 Task: Add a signature Kimberly Smith containing Have a great National Voter Registration Day, Kimberly Smith to email address softage.3@softage.net and add a folder Supply chain
Action: Mouse moved to (107, 132)
Screenshot: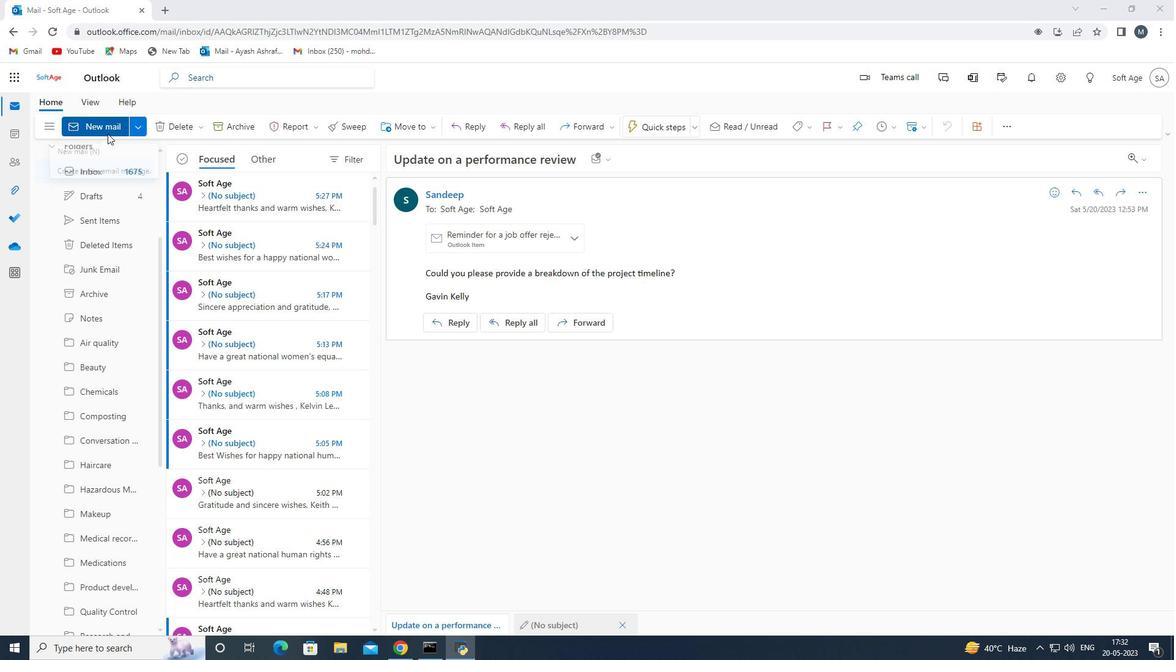 
Action: Mouse pressed left at (107, 132)
Screenshot: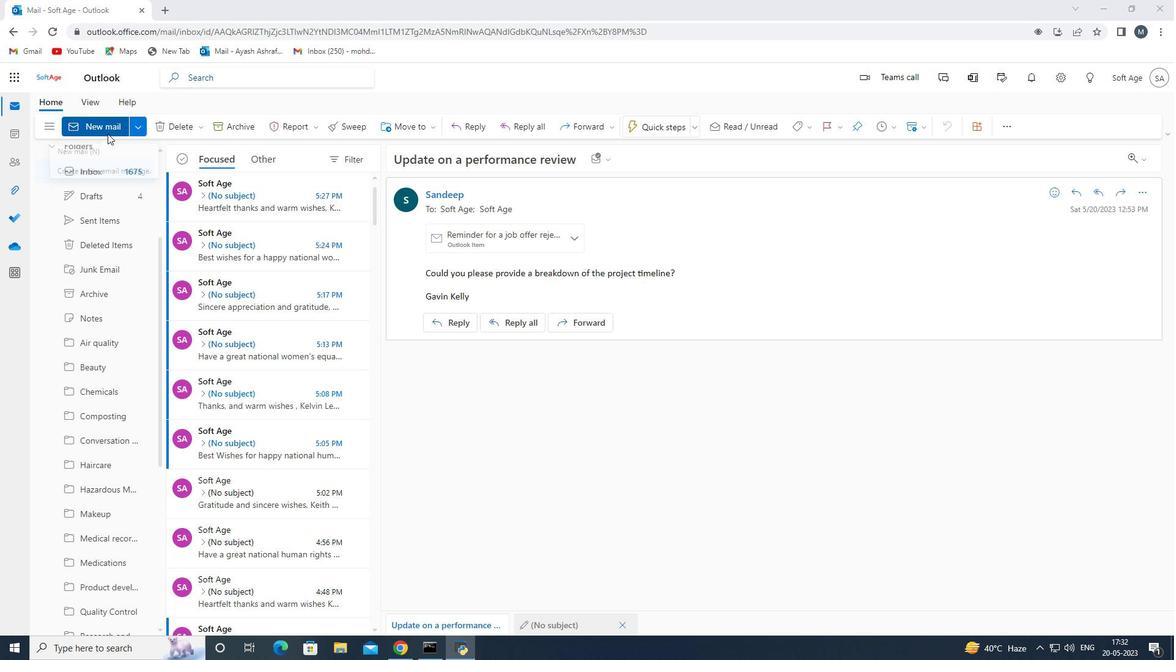
Action: Mouse moved to (107, 127)
Screenshot: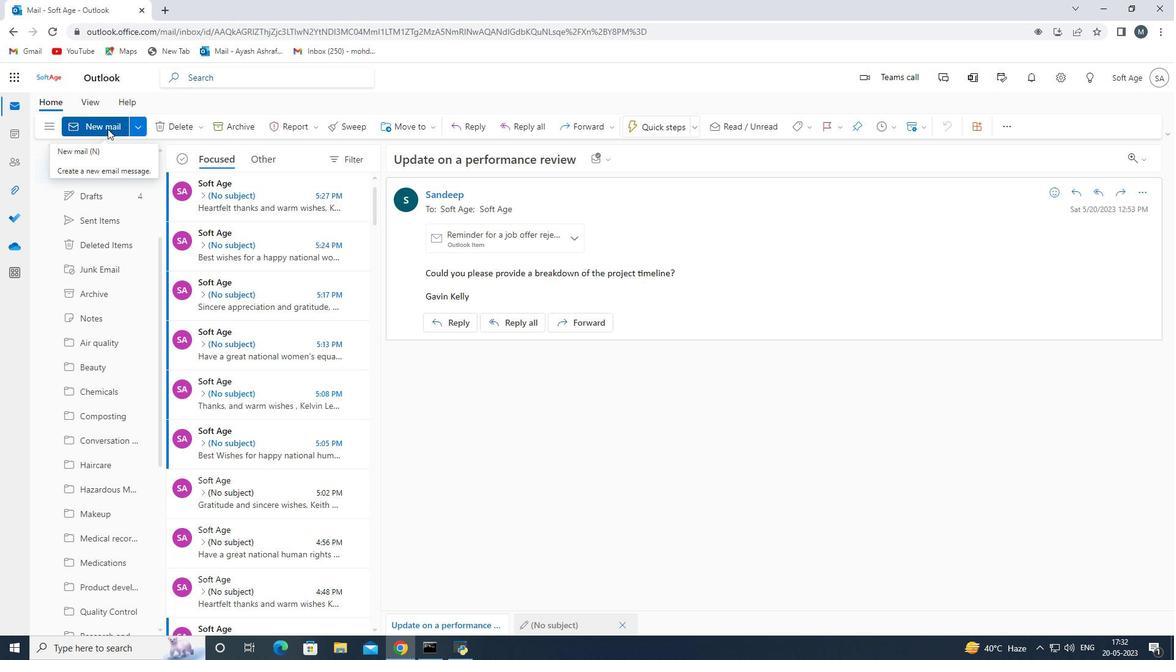 
Action: Mouse pressed left at (107, 127)
Screenshot: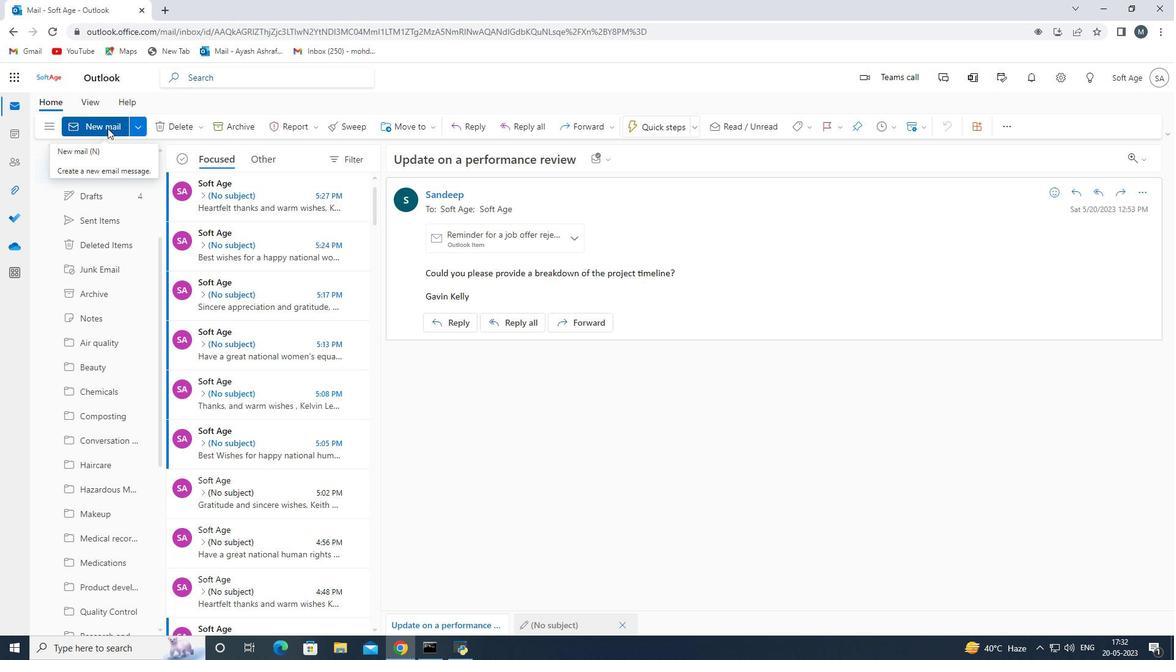 
Action: Mouse moved to (790, 133)
Screenshot: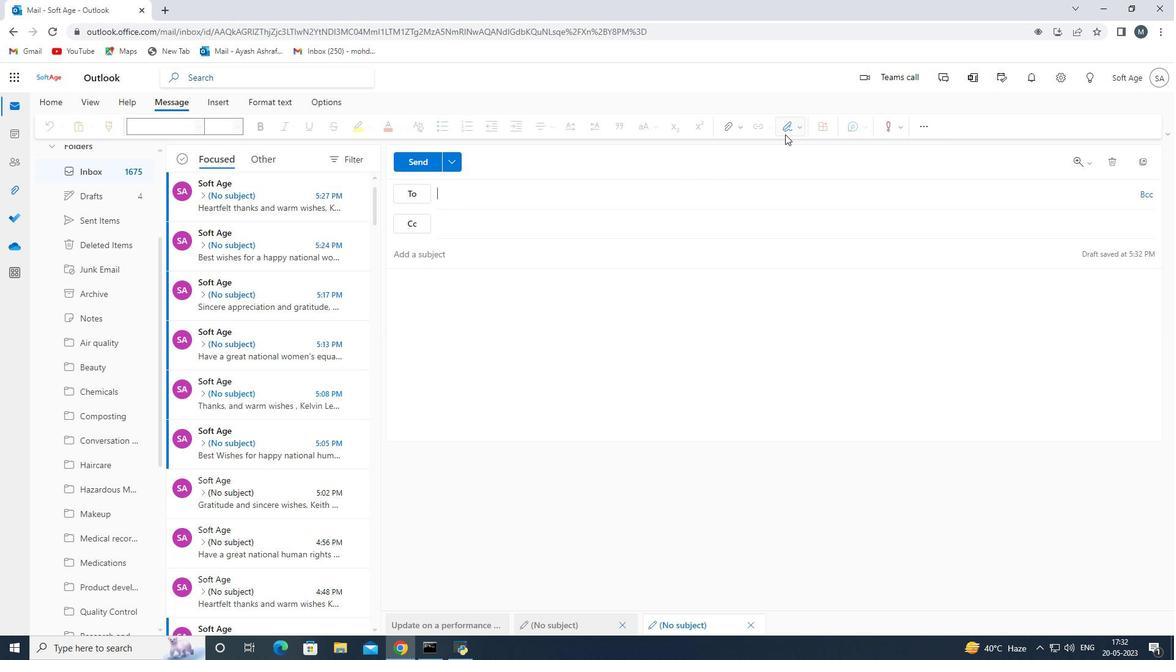 
Action: Mouse pressed left at (790, 133)
Screenshot: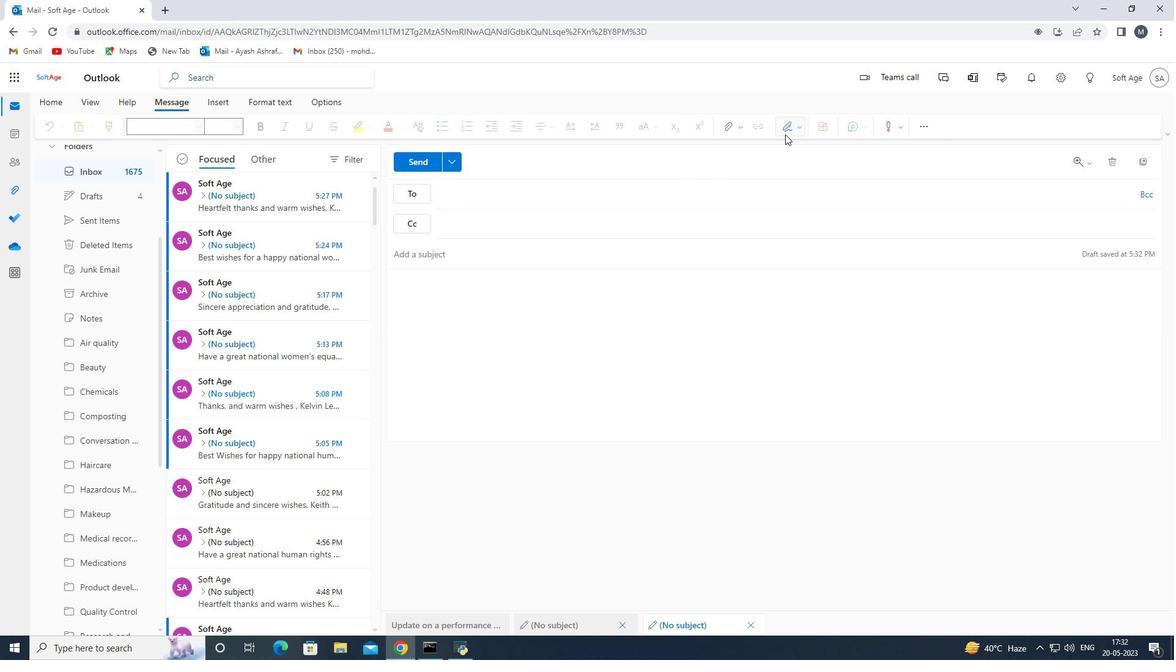 
Action: Mouse moved to (793, 169)
Screenshot: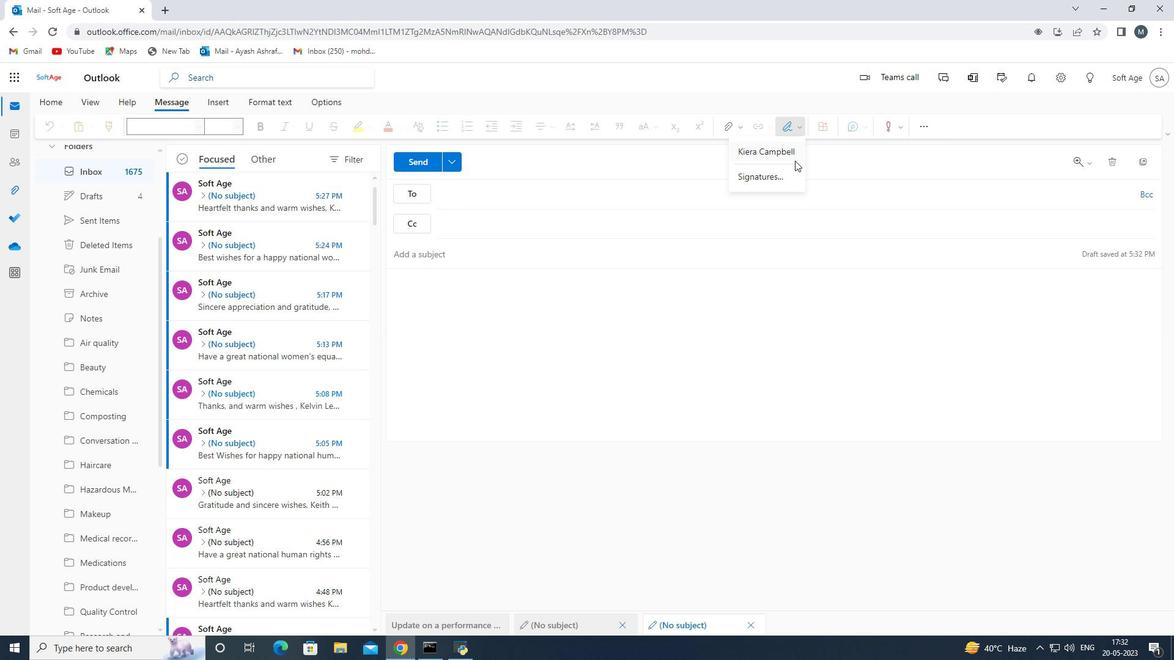 
Action: Mouse pressed left at (793, 169)
Screenshot: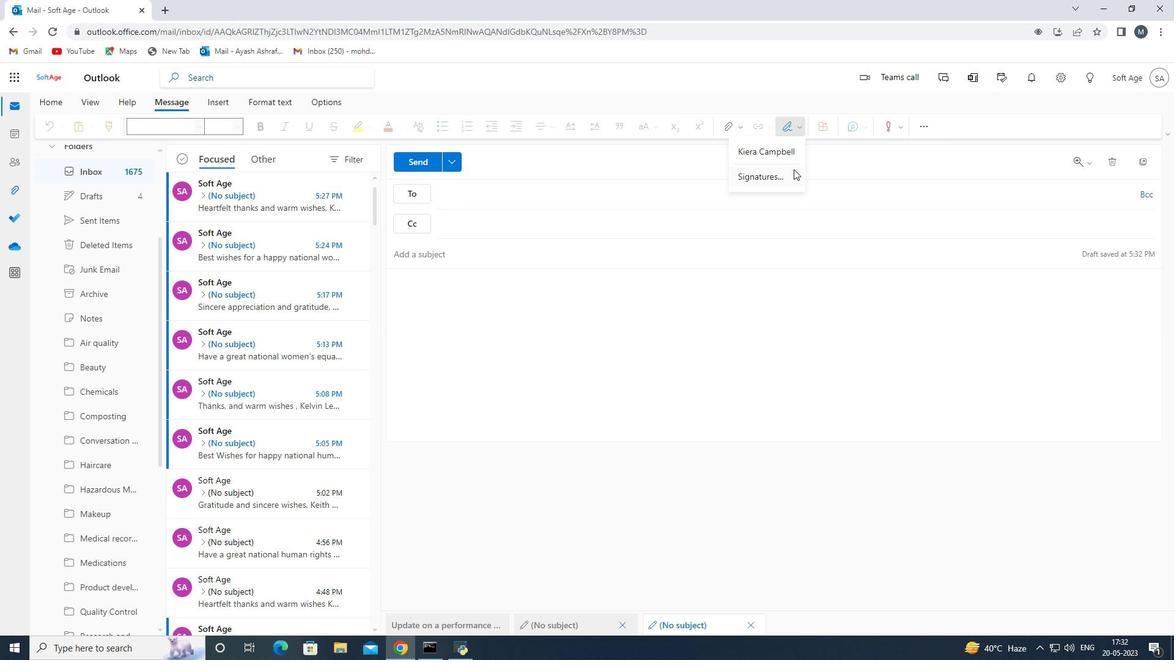 
Action: Mouse moved to (842, 225)
Screenshot: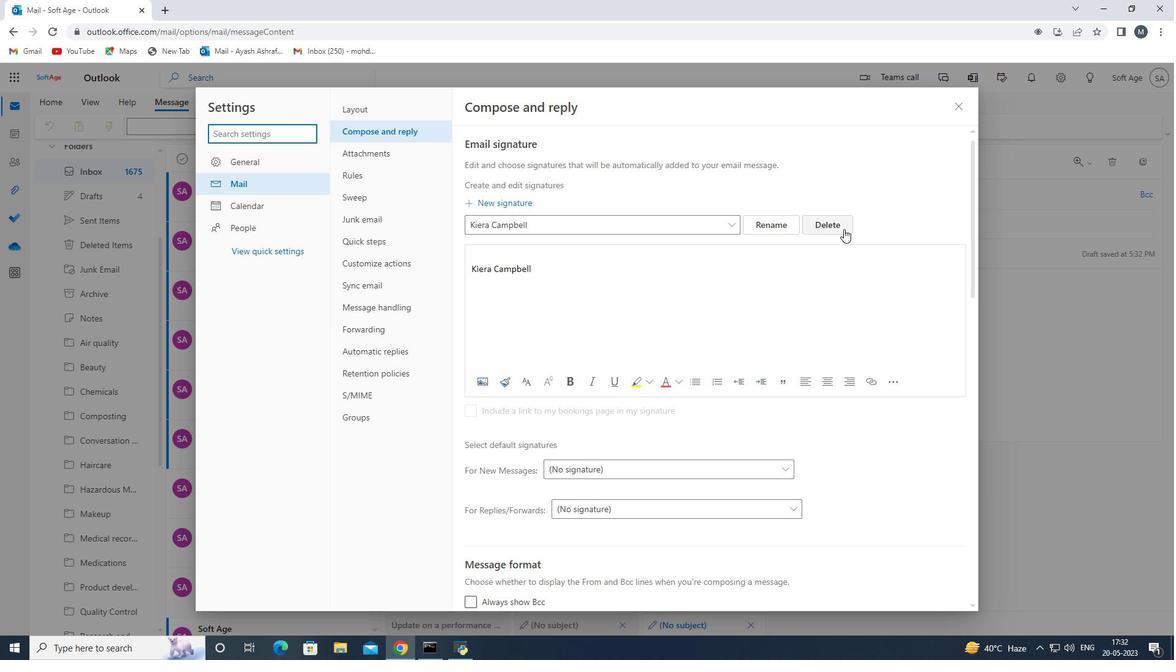 
Action: Mouse pressed left at (842, 225)
Screenshot: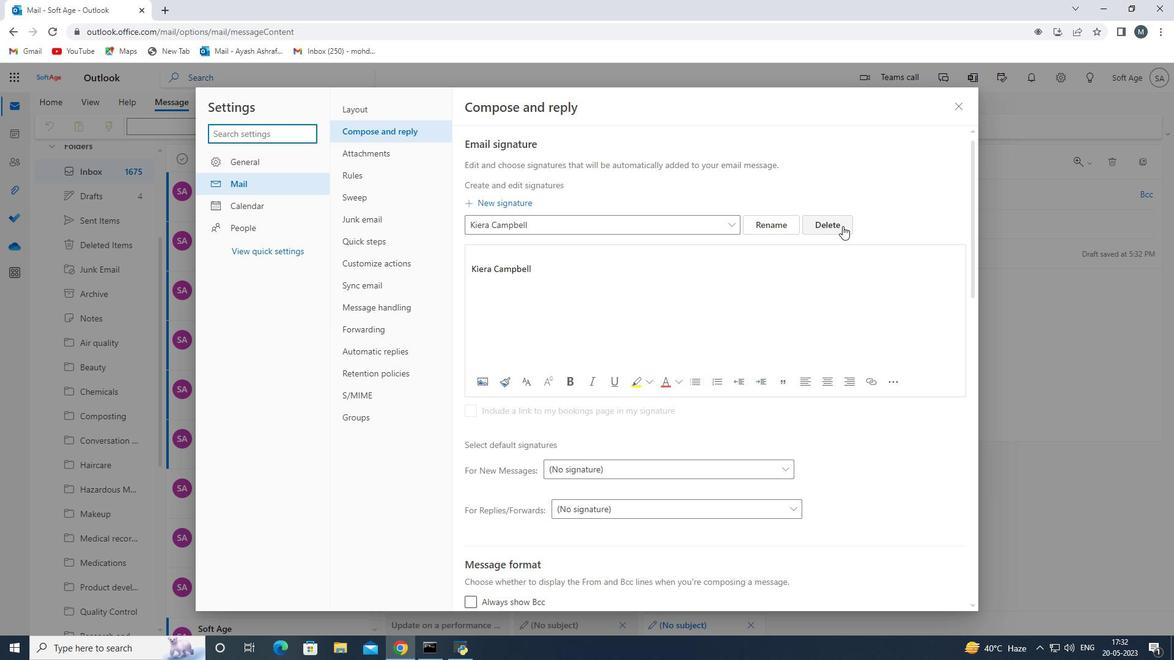 
Action: Mouse moved to (689, 225)
Screenshot: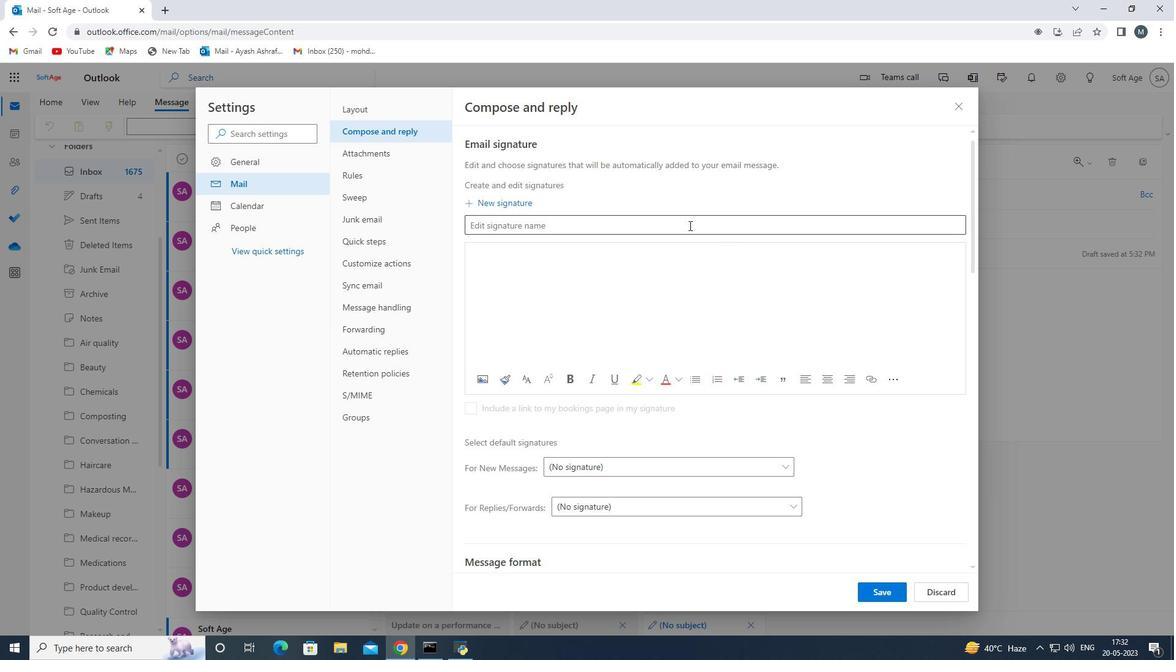 
Action: Mouse pressed left at (689, 225)
Screenshot: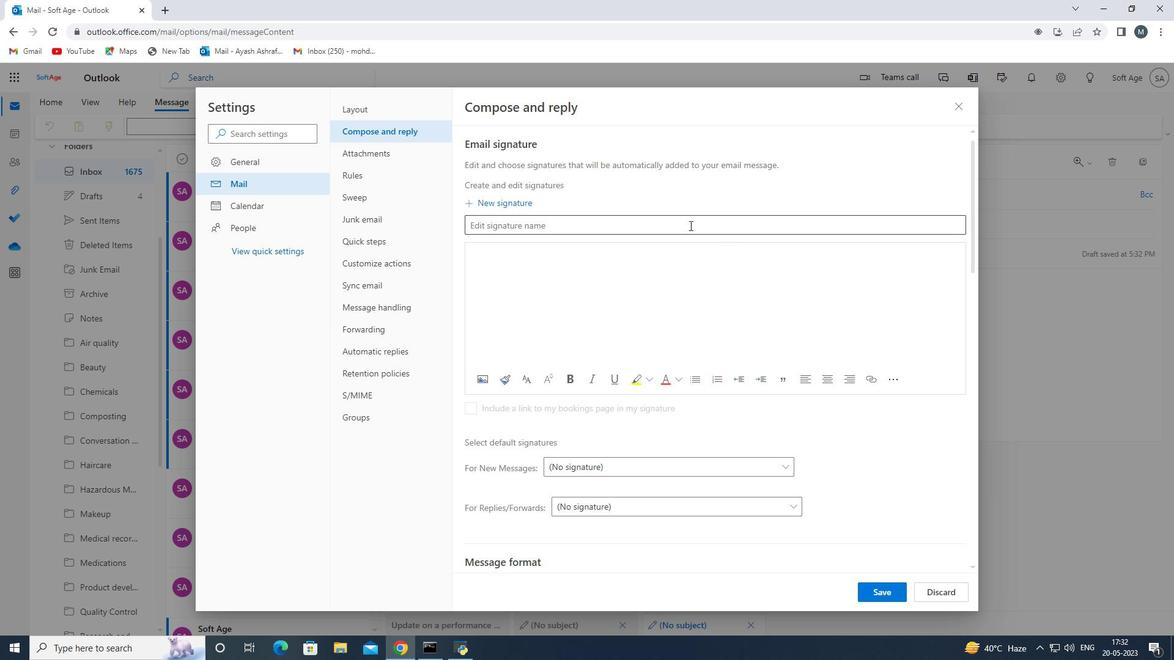 
Action: Mouse moved to (688, 223)
Screenshot: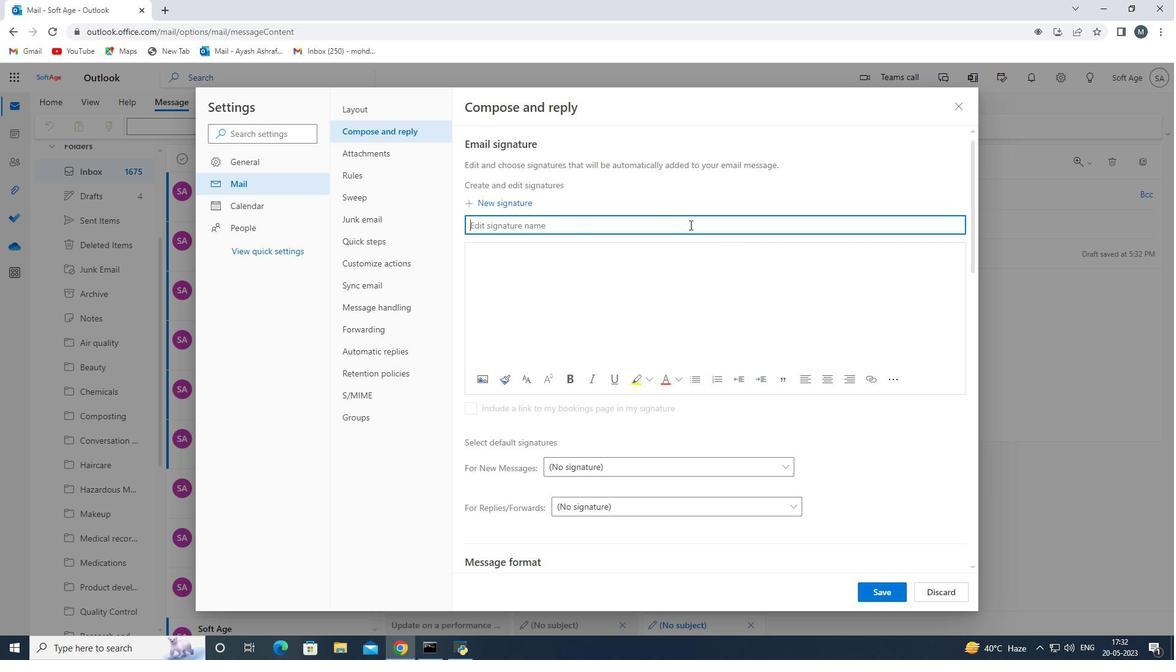 
Action: Key pressed <Key.shift>Kimberly<Key.space><Key.shift>Smith<Key.space>
Screenshot: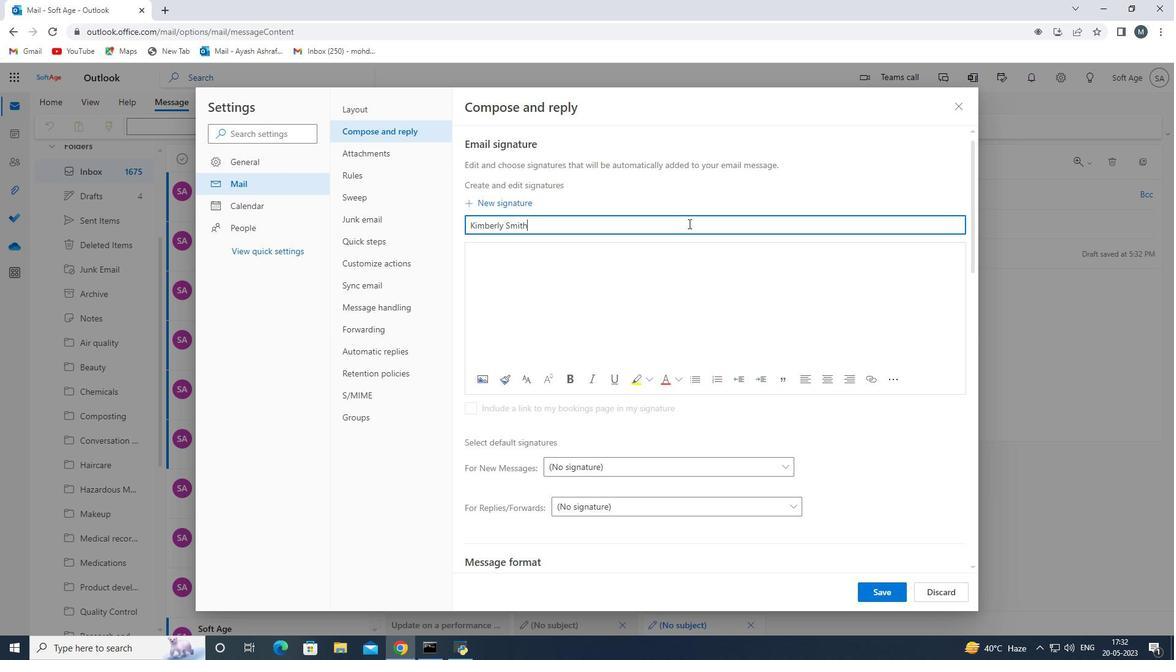 
Action: Mouse moved to (577, 287)
Screenshot: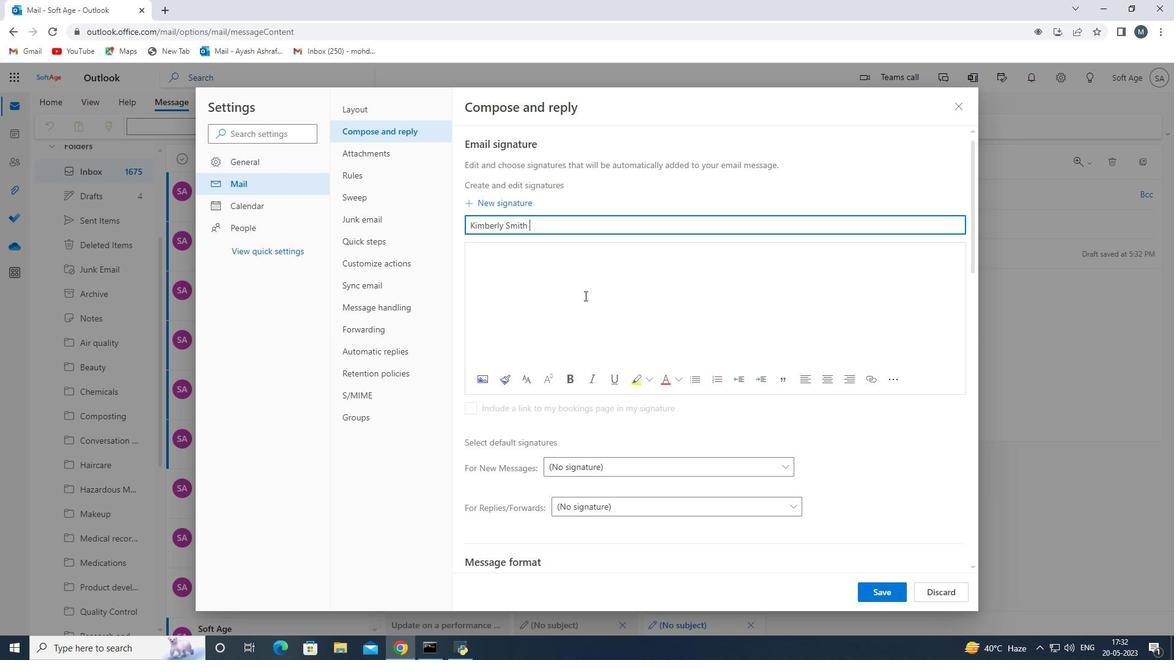 
Action: Mouse pressed left at (577, 287)
Screenshot: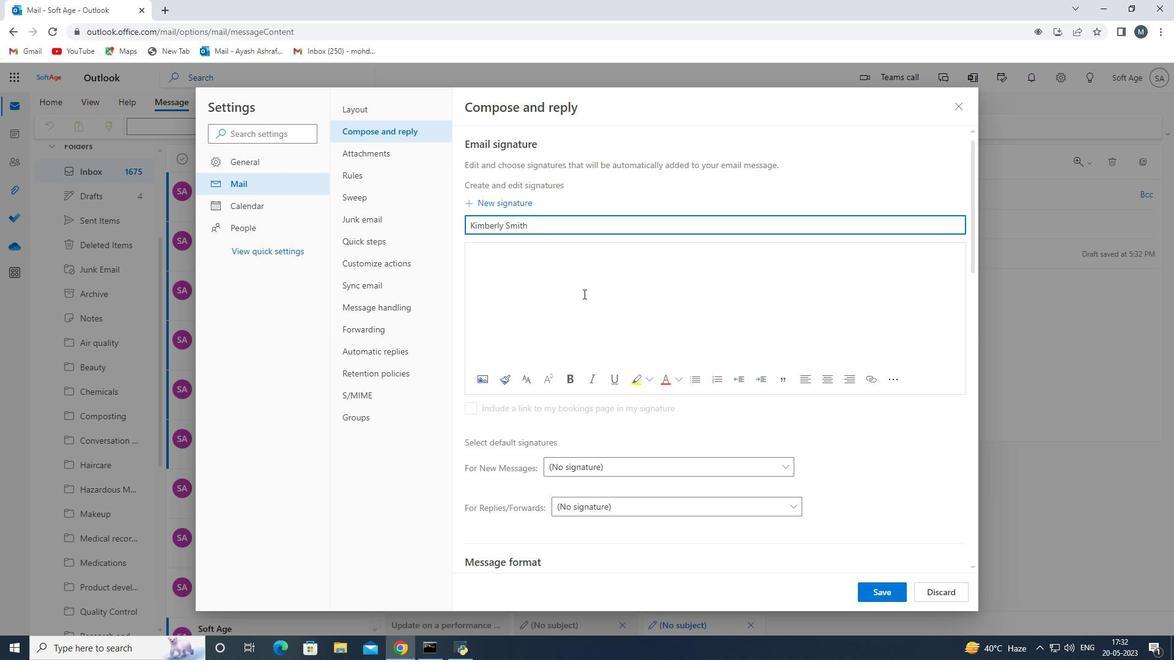 
Action: Mouse moved to (576, 286)
Screenshot: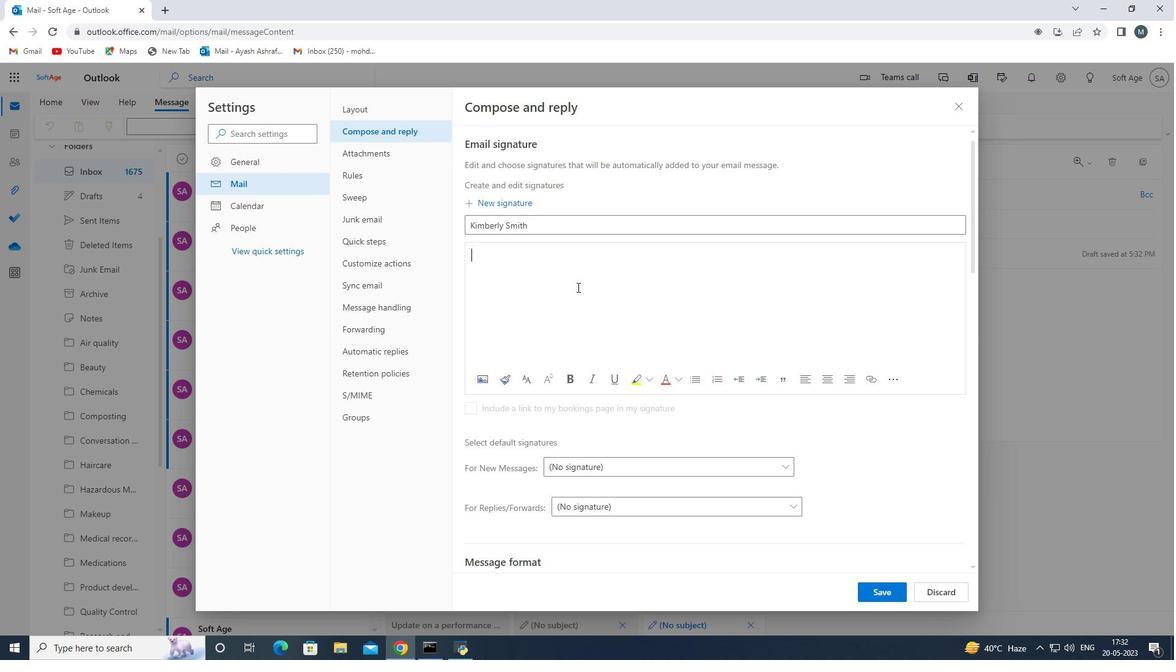 
Action: Key pressed <Key.enter><Key.shift>Kimberly<Key.space><Key.shift>Smith<Key.space>
Screenshot: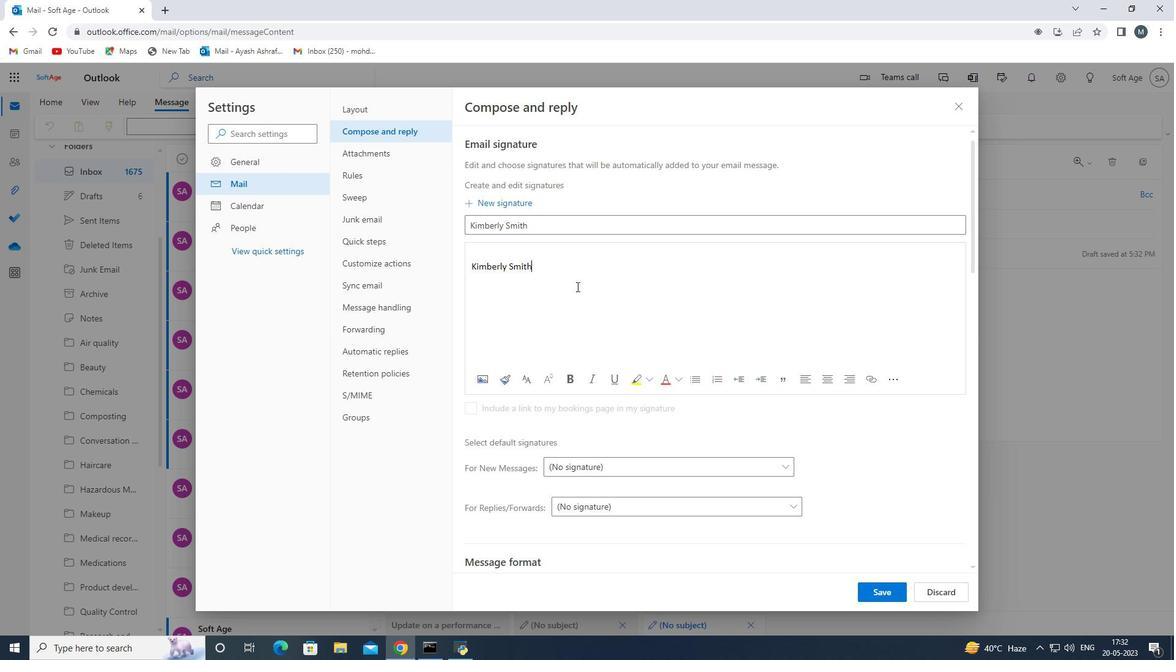 
Action: Mouse moved to (864, 585)
Screenshot: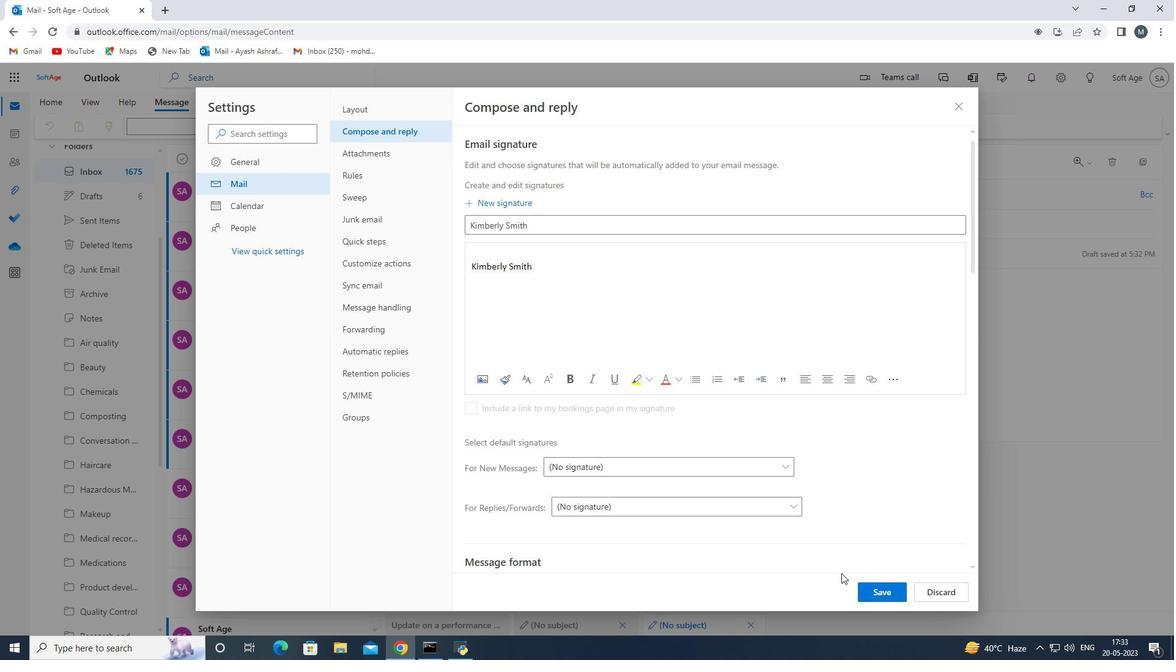 
Action: Mouse pressed left at (864, 585)
Screenshot: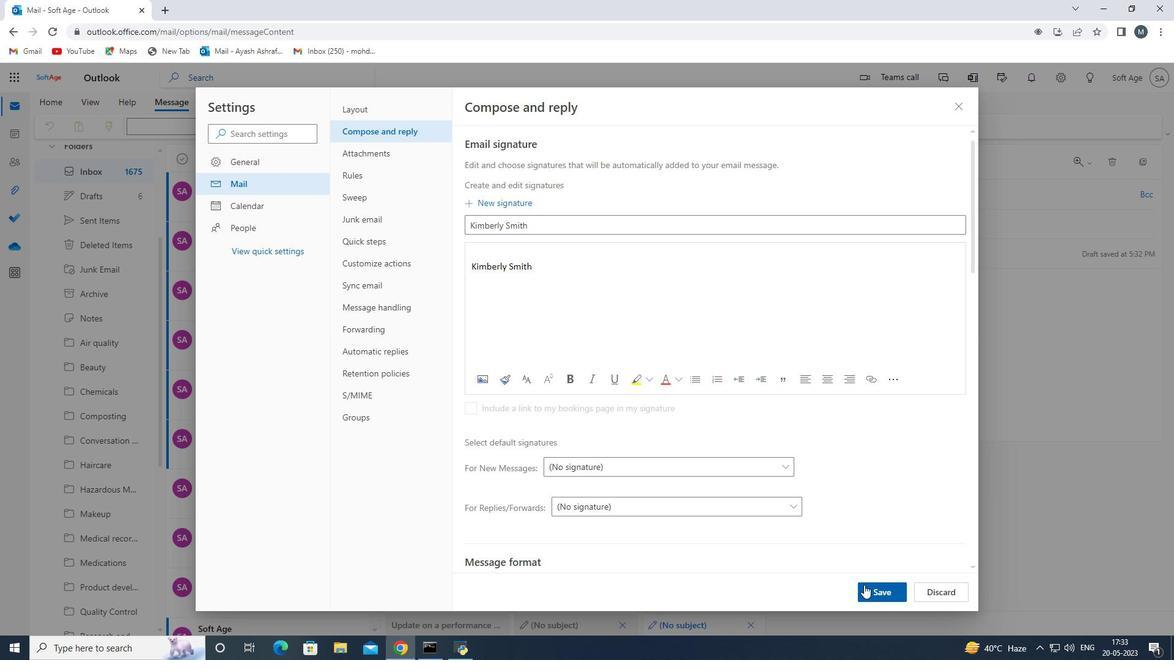 
Action: Mouse moved to (953, 102)
Screenshot: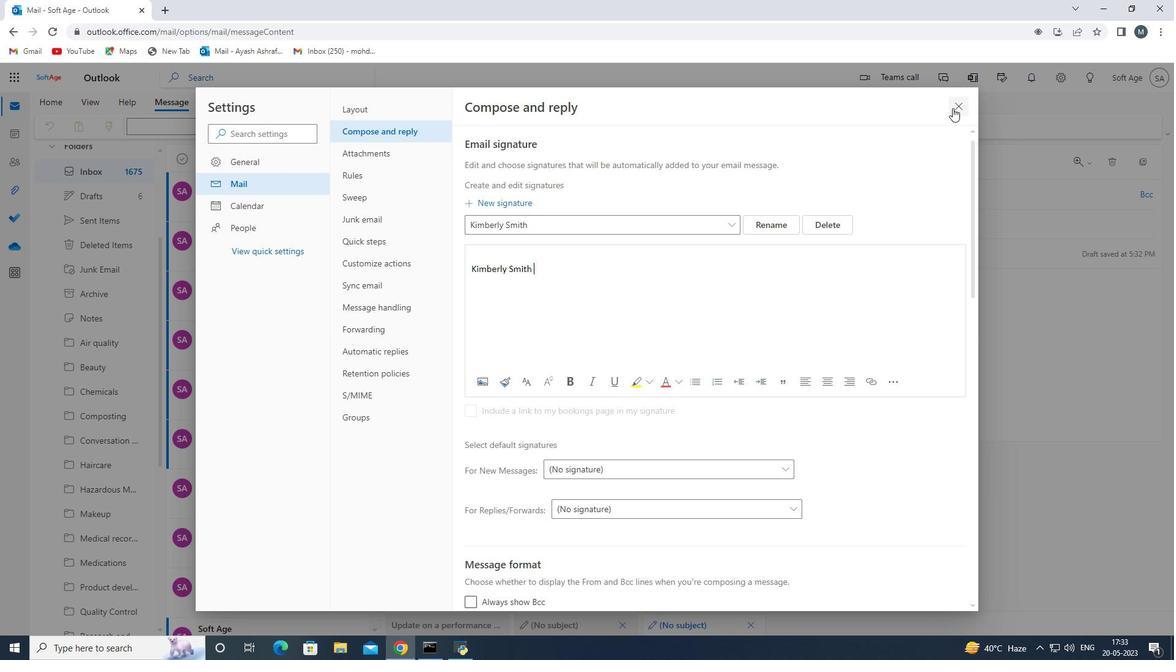 
Action: Mouse pressed left at (953, 102)
Screenshot: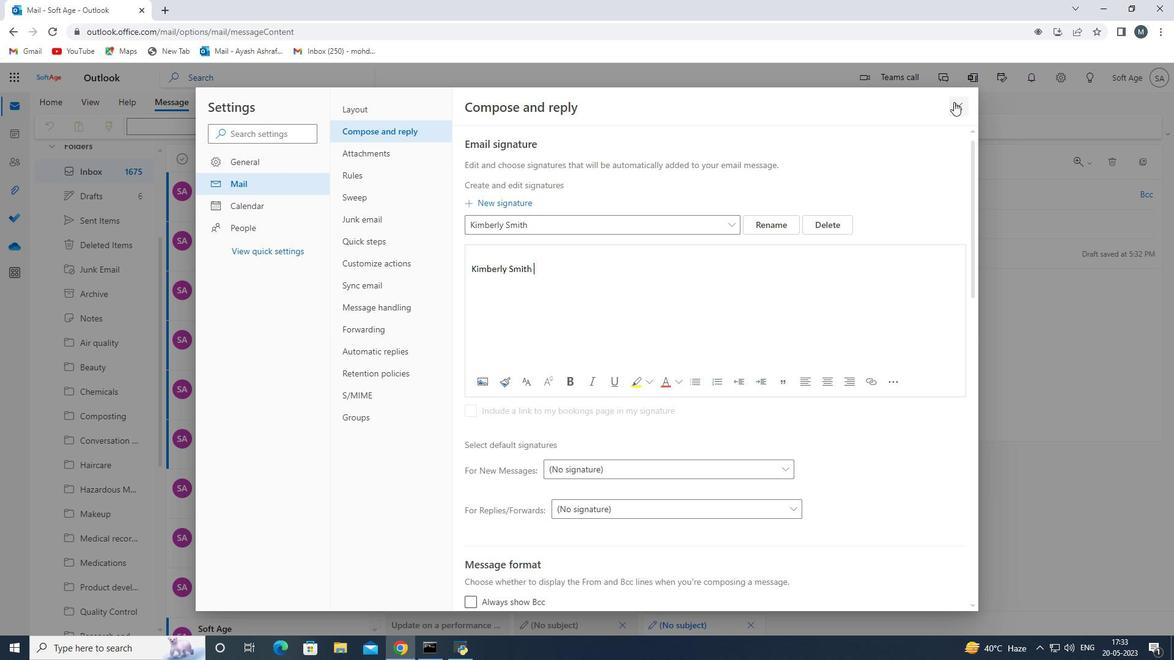 
Action: Mouse moved to (493, 259)
Screenshot: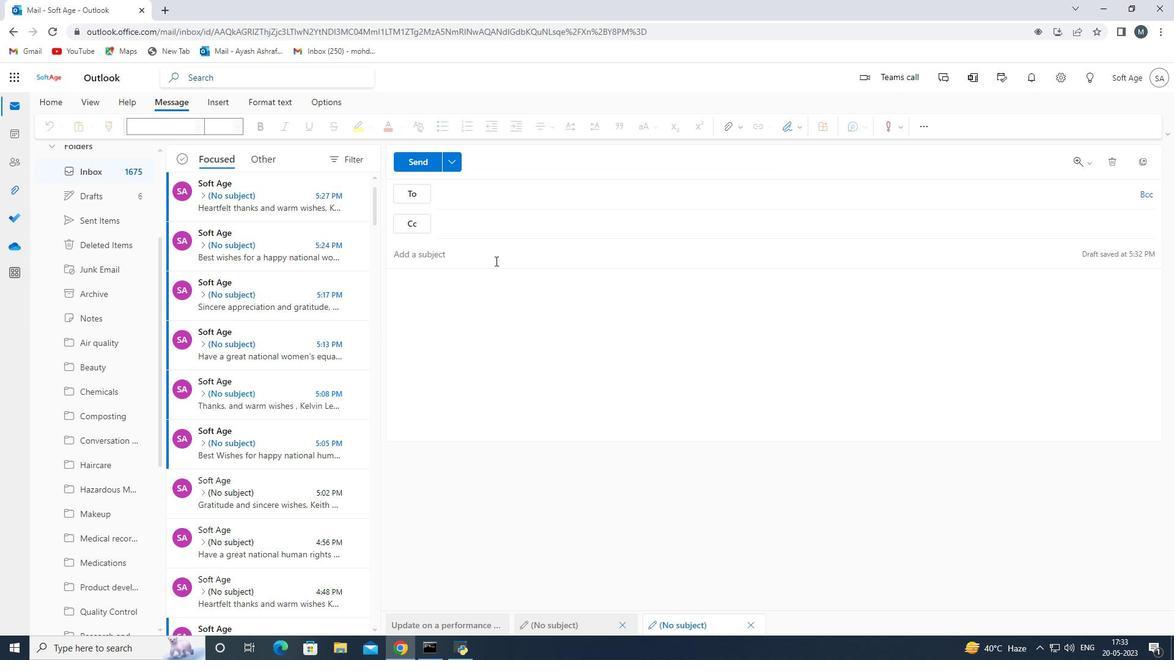 
Action: Mouse pressed left at (493, 259)
Screenshot: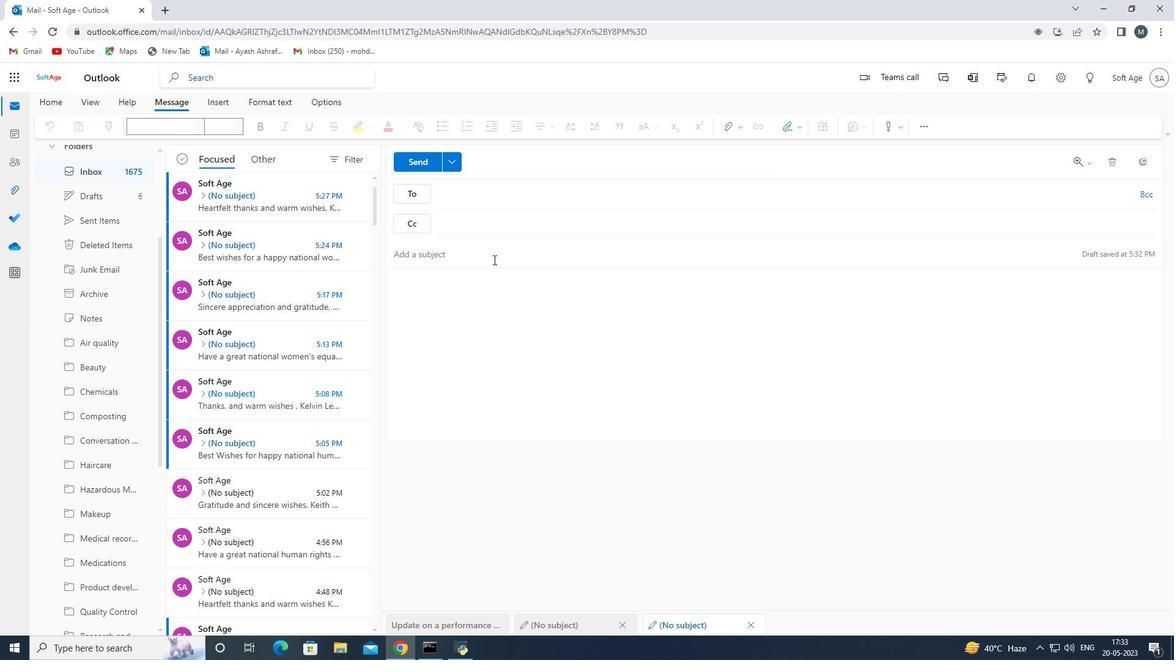 
Action: Mouse moved to (478, 292)
Screenshot: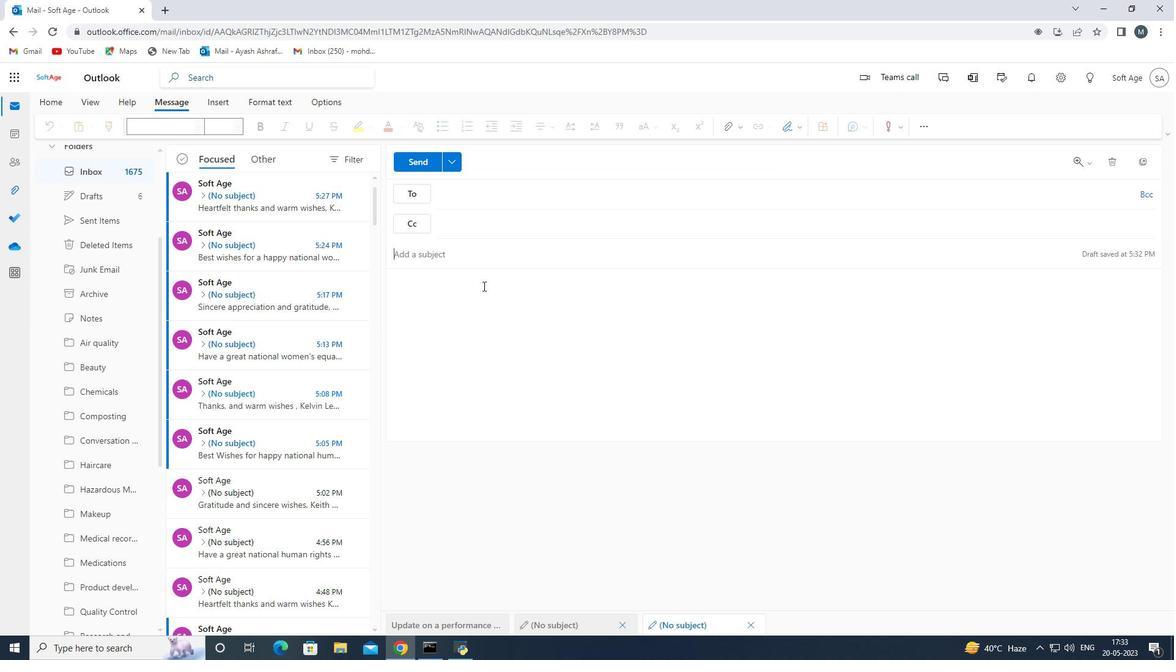 
Action: Mouse pressed left at (478, 292)
Screenshot: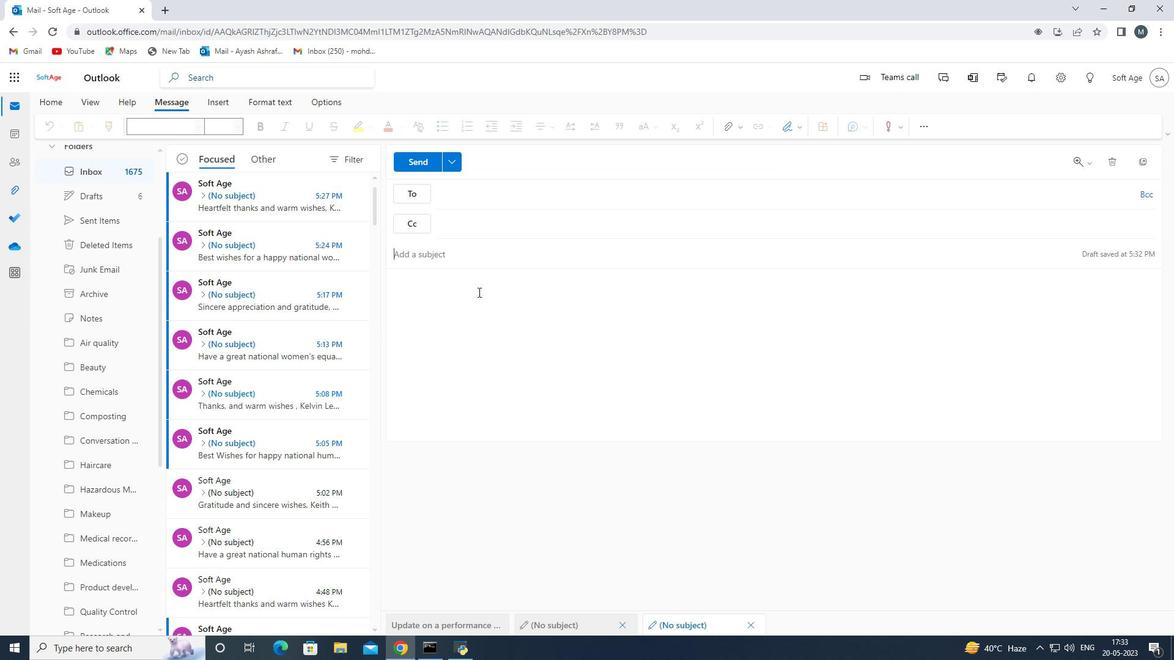
Action: Mouse moved to (793, 129)
Screenshot: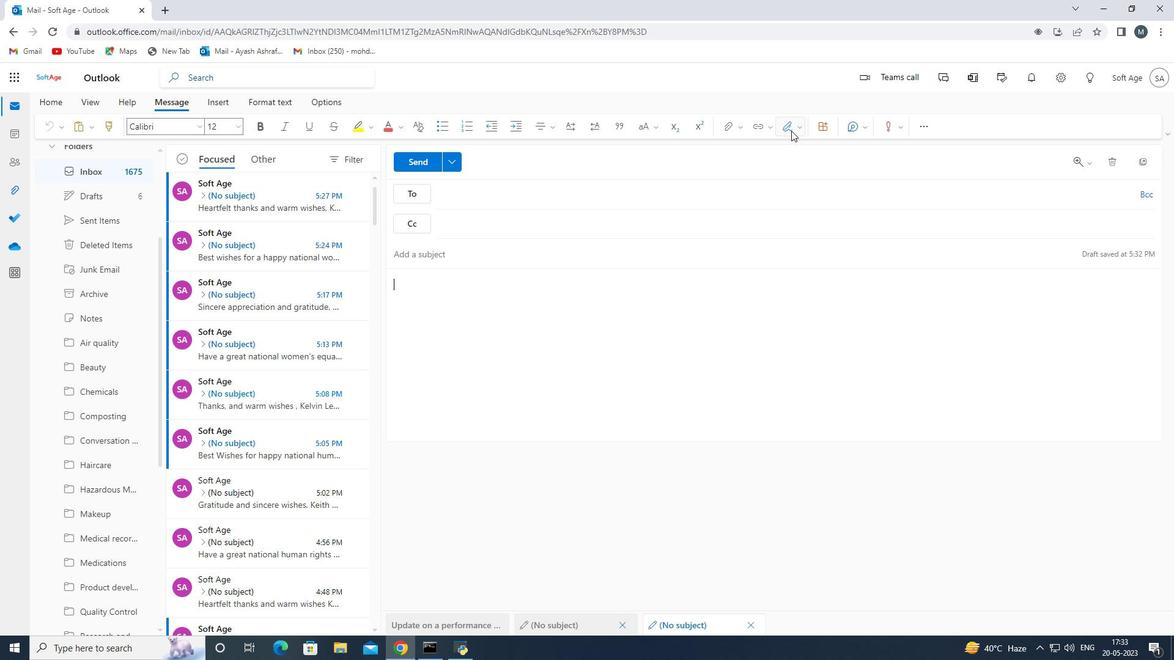 
Action: Mouse pressed left at (793, 129)
Screenshot: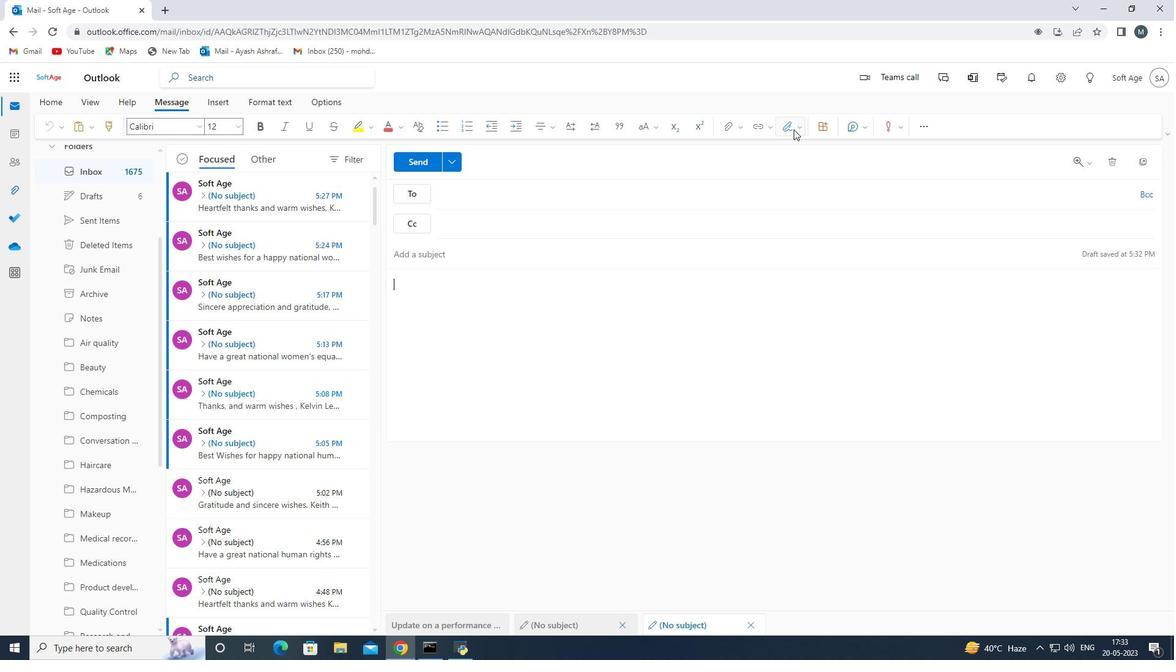 
Action: Mouse moved to (783, 149)
Screenshot: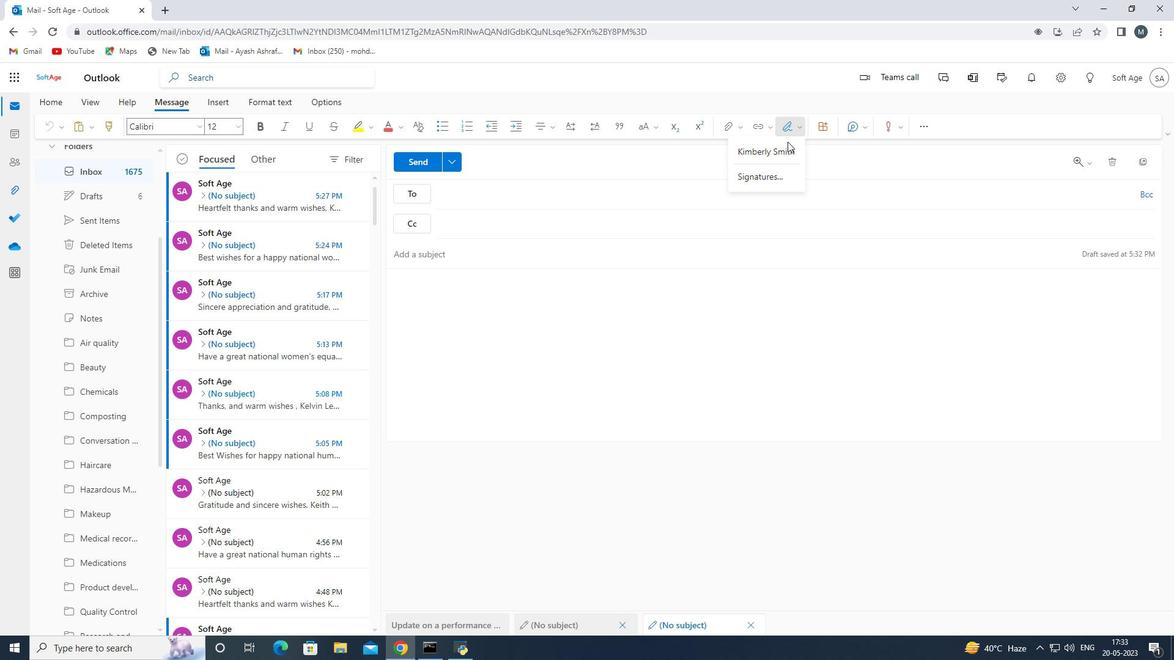 
Action: Mouse pressed left at (783, 149)
Screenshot: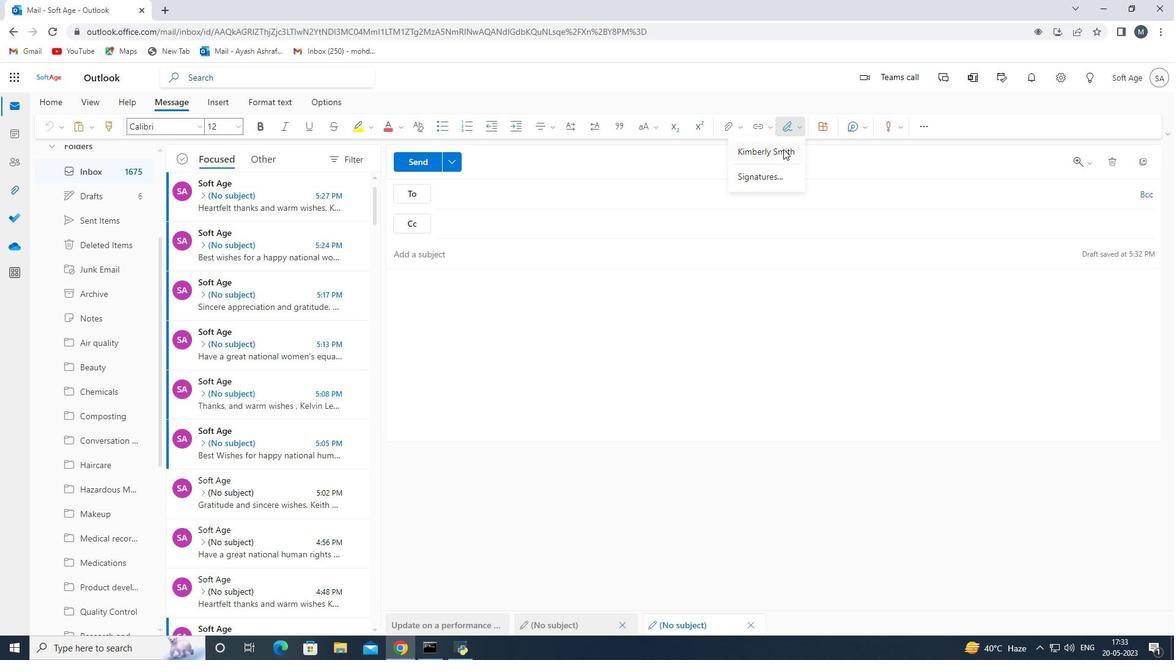 
Action: Mouse moved to (481, 282)
Screenshot: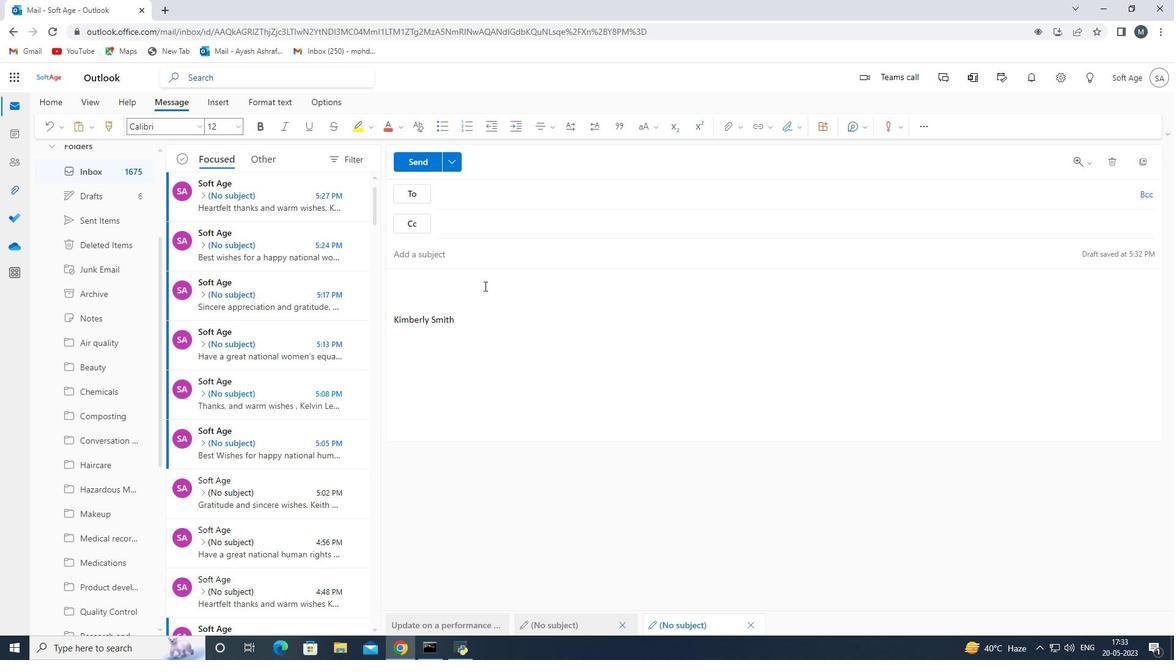 
Action: Key pressed <Key.backspace>
Screenshot: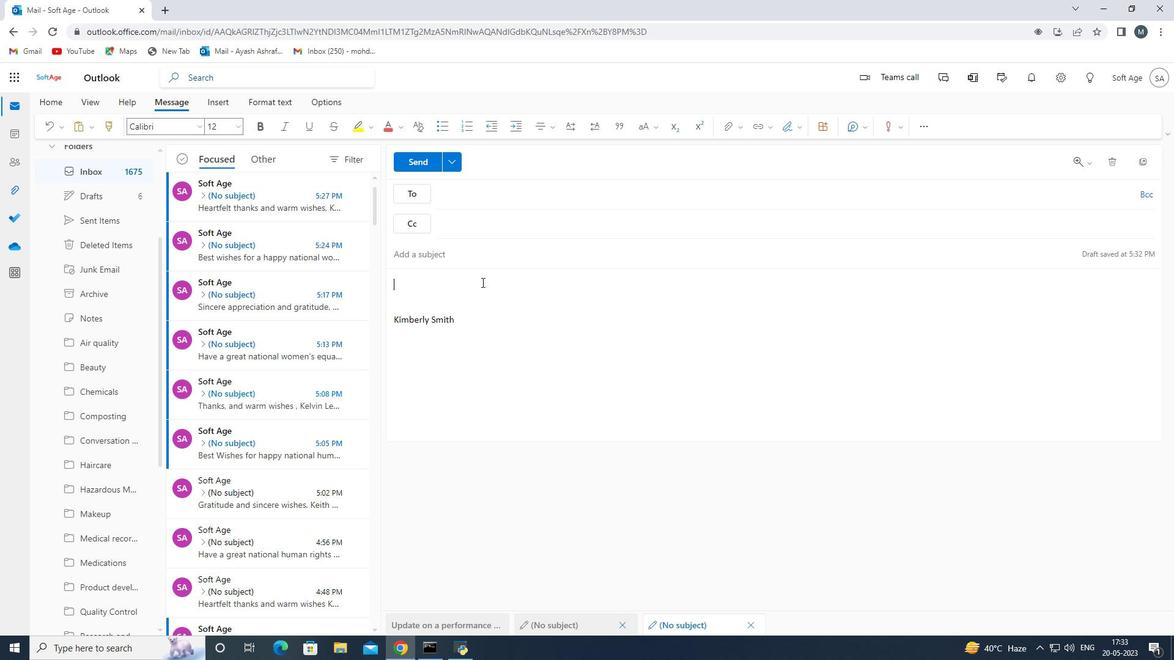 
Action: Mouse moved to (465, 287)
Screenshot: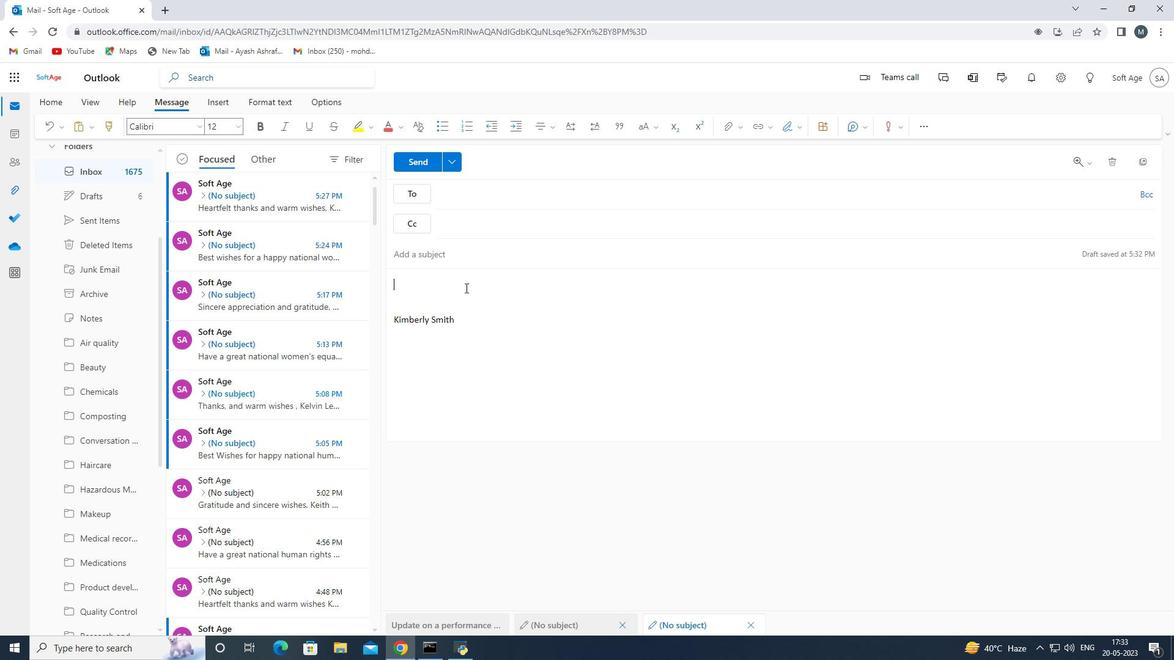 
Action: Key pressed <Key.shift>Hav<Key.space><Key.backspace>e<Key.space>a<Key.space>great<Key.space>national<Key.space>b<Key.backspace>voter<Key.space>registration<Key.space>day
Screenshot: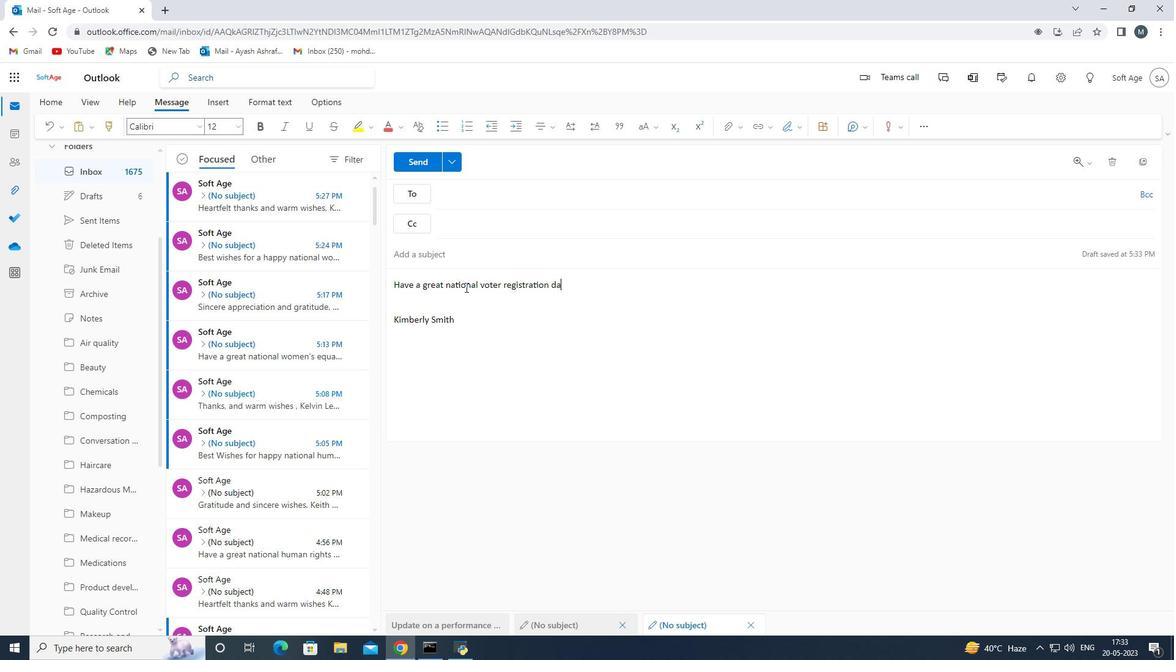 
Action: Mouse moved to (453, 332)
Screenshot: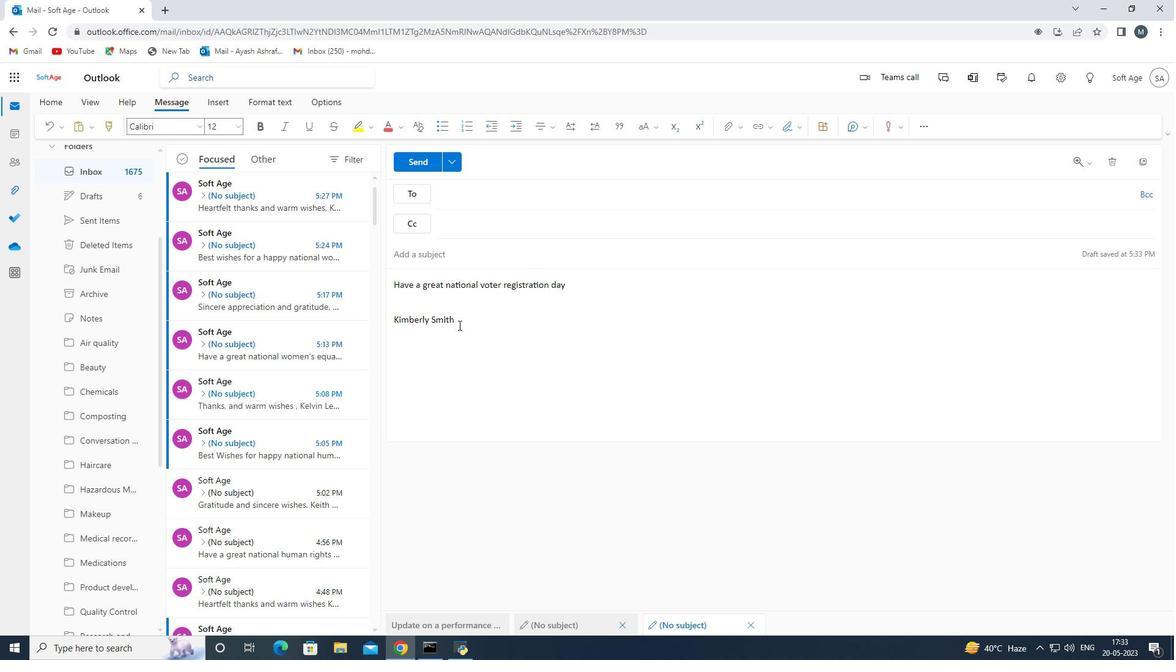 
Action: Mouse scrolled (453, 332) with delta (0, 0)
Screenshot: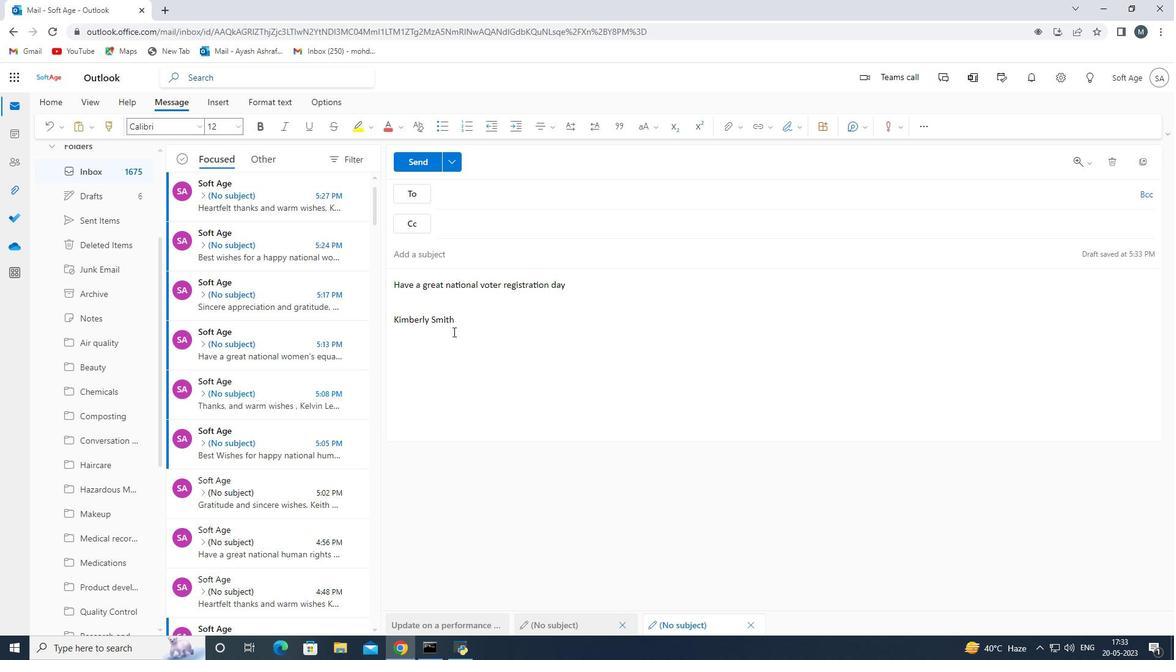 
Action: Mouse scrolled (453, 332) with delta (0, 0)
Screenshot: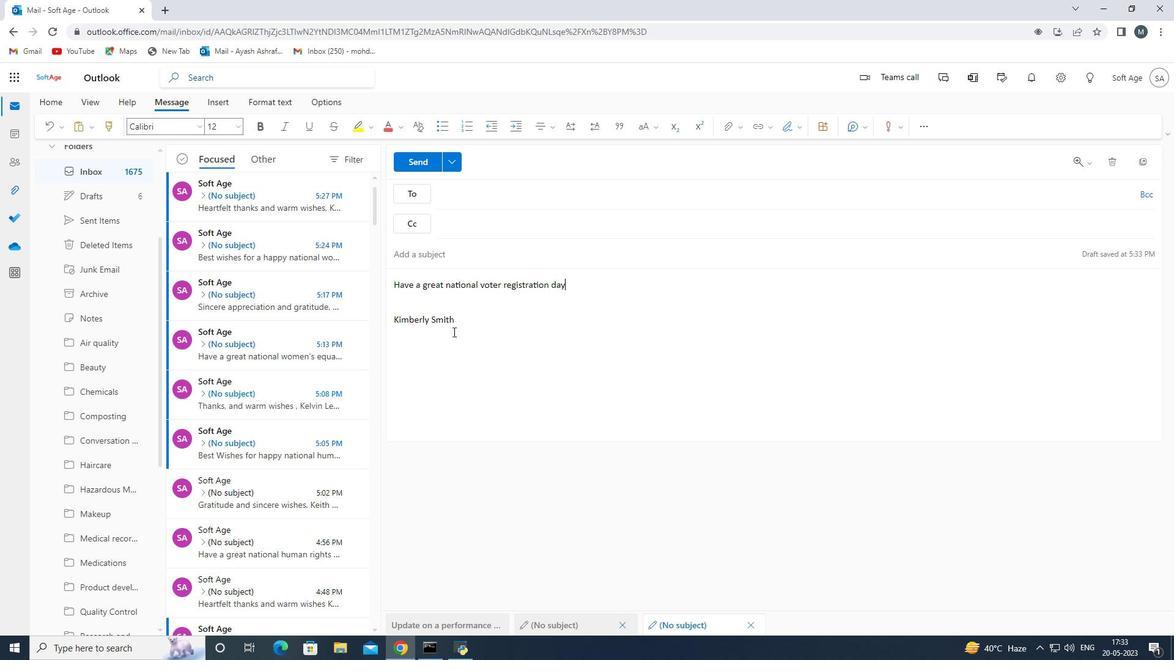 
Action: Mouse moved to (452, 332)
Screenshot: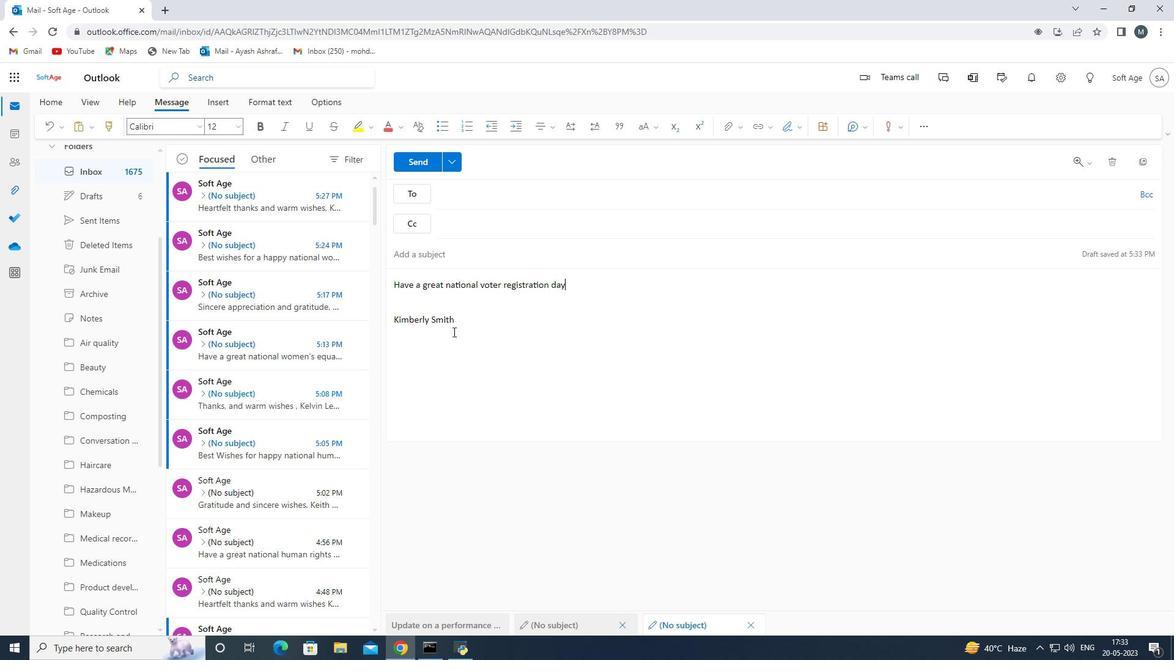 
Action: Mouse scrolled (453, 332) with delta (0, 0)
Screenshot: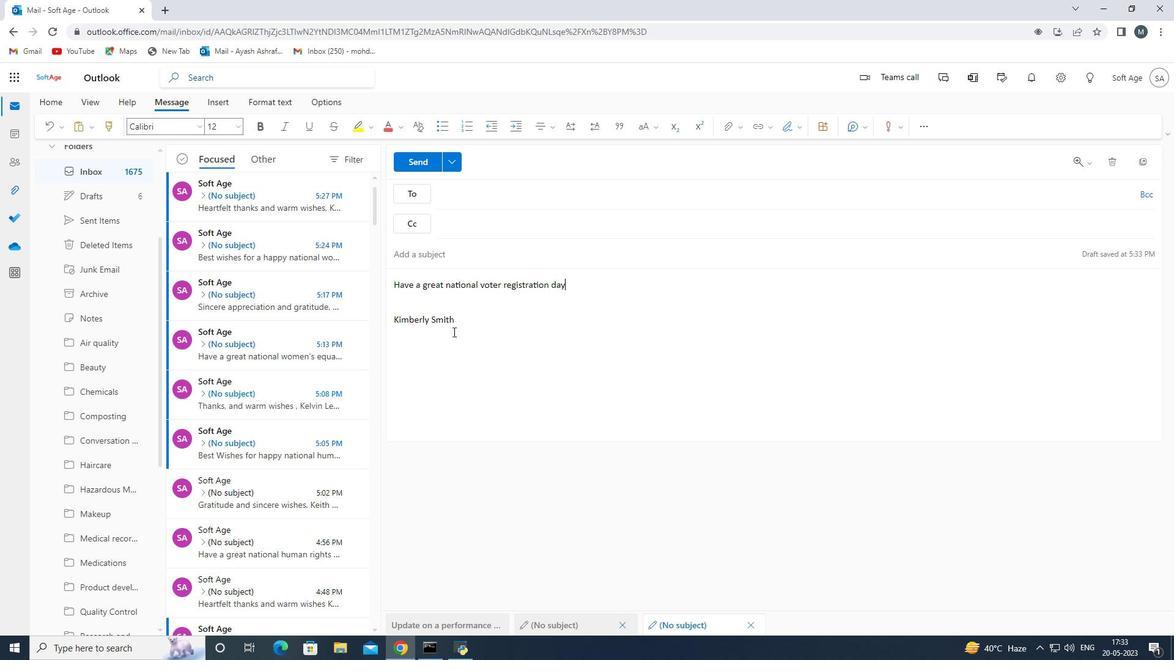 
Action: Mouse moved to (483, 194)
Screenshot: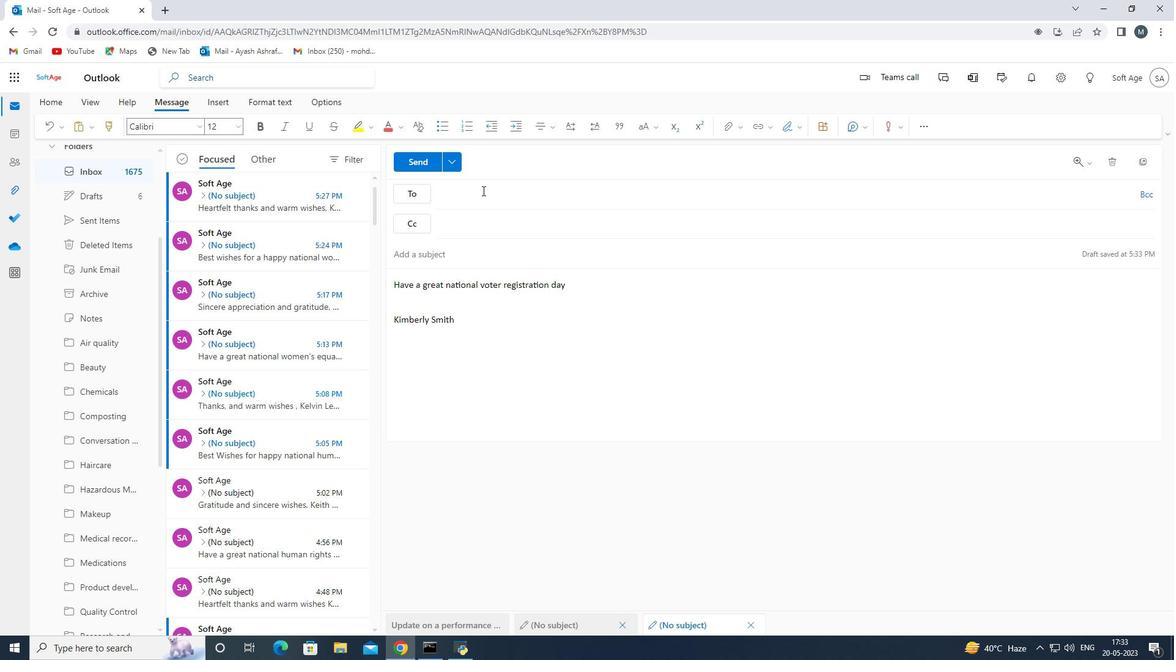 
Action: Mouse pressed left at (483, 194)
Screenshot: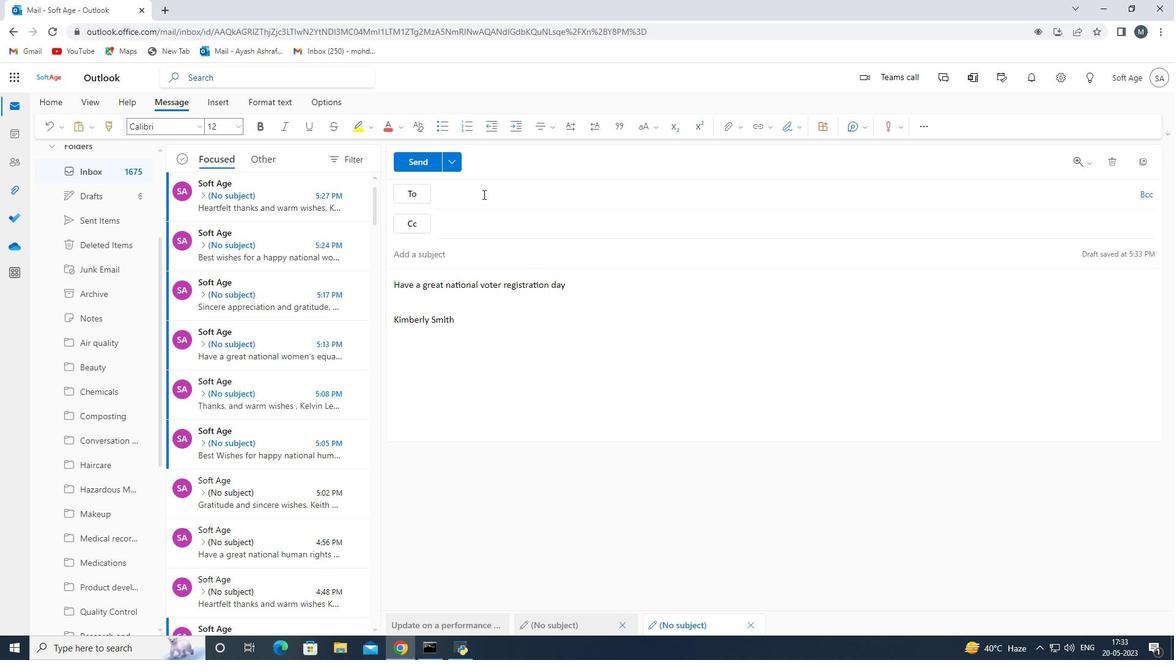 
Action: Mouse moved to (484, 195)
Screenshot: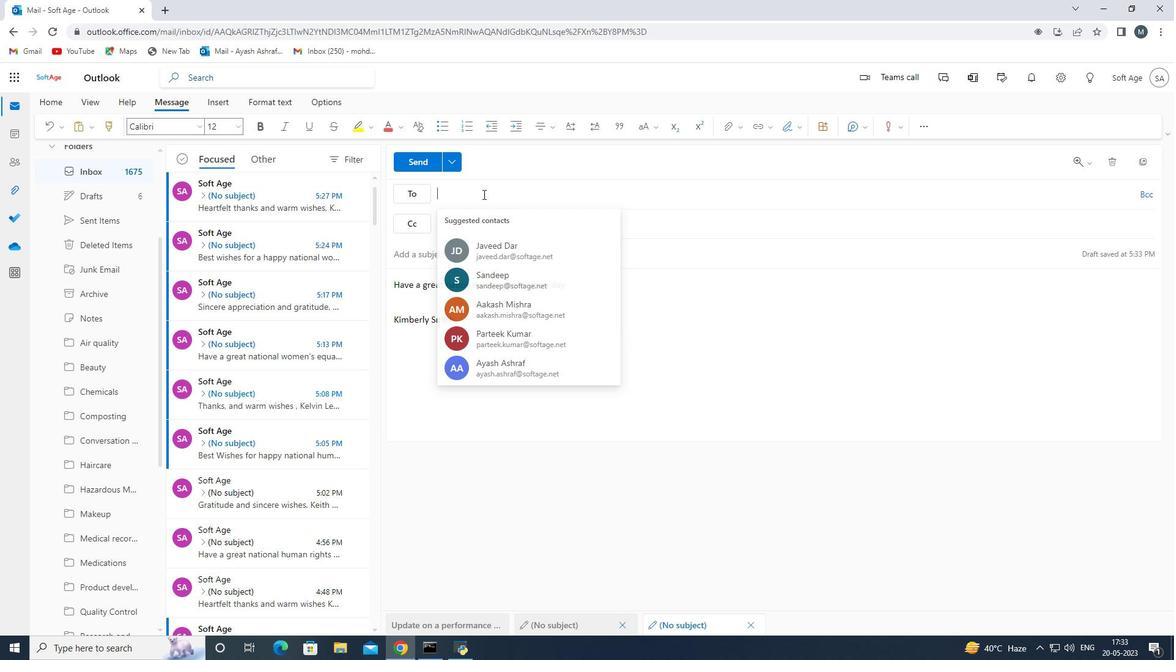 
Action: Key pressed oftage.3<Key.shift>@softage.net
Screenshot: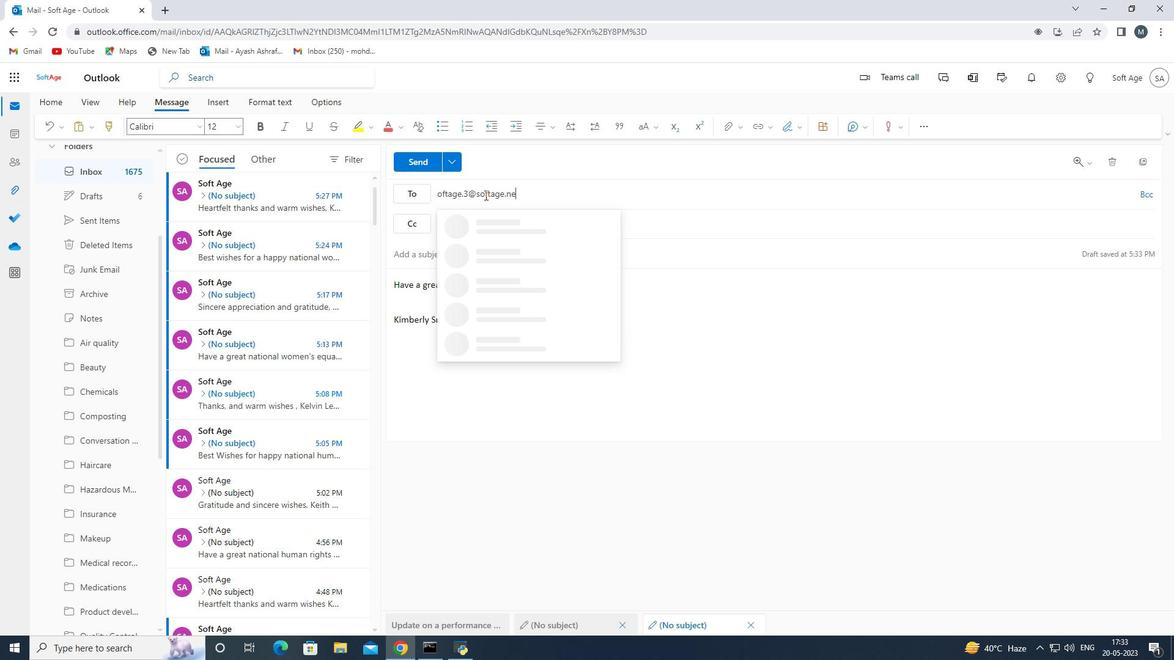
Action: Mouse moved to (437, 195)
Screenshot: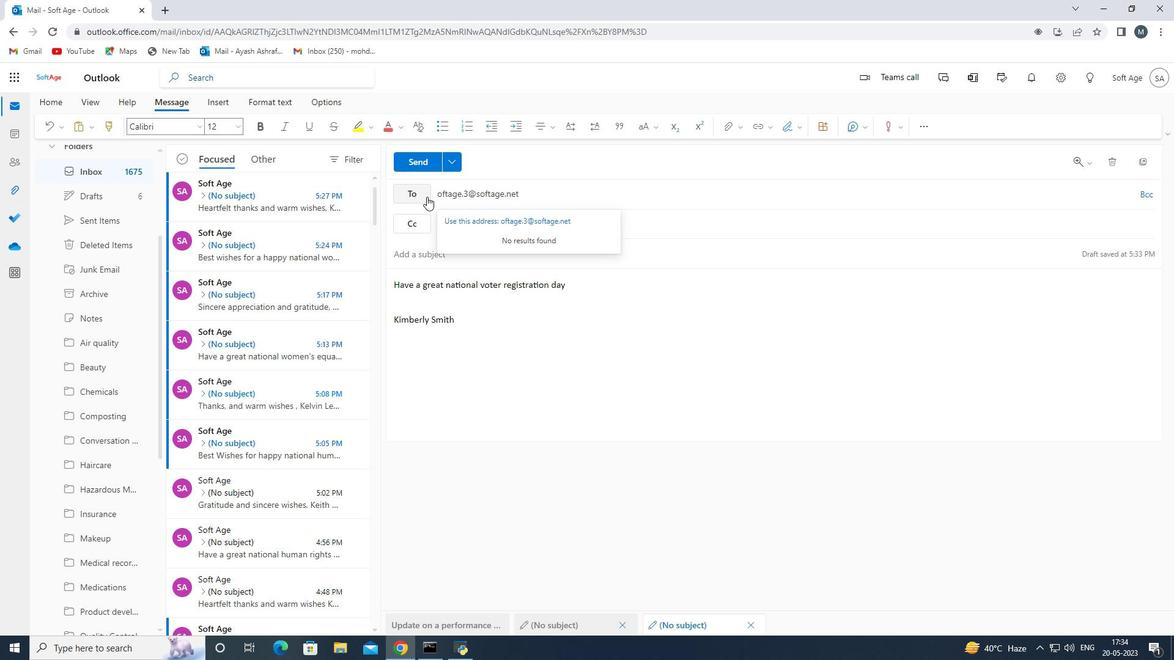 
Action: Mouse pressed left at (437, 195)
Screenshot: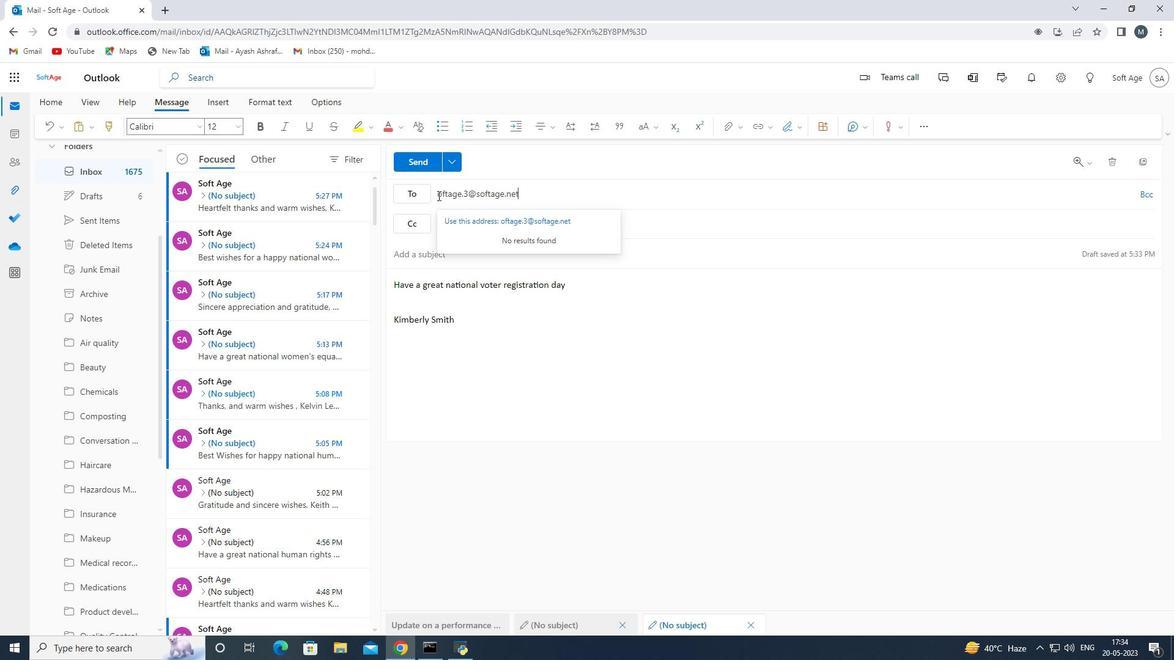 
Action: Mouse moved to (436, 195)
Screenshot: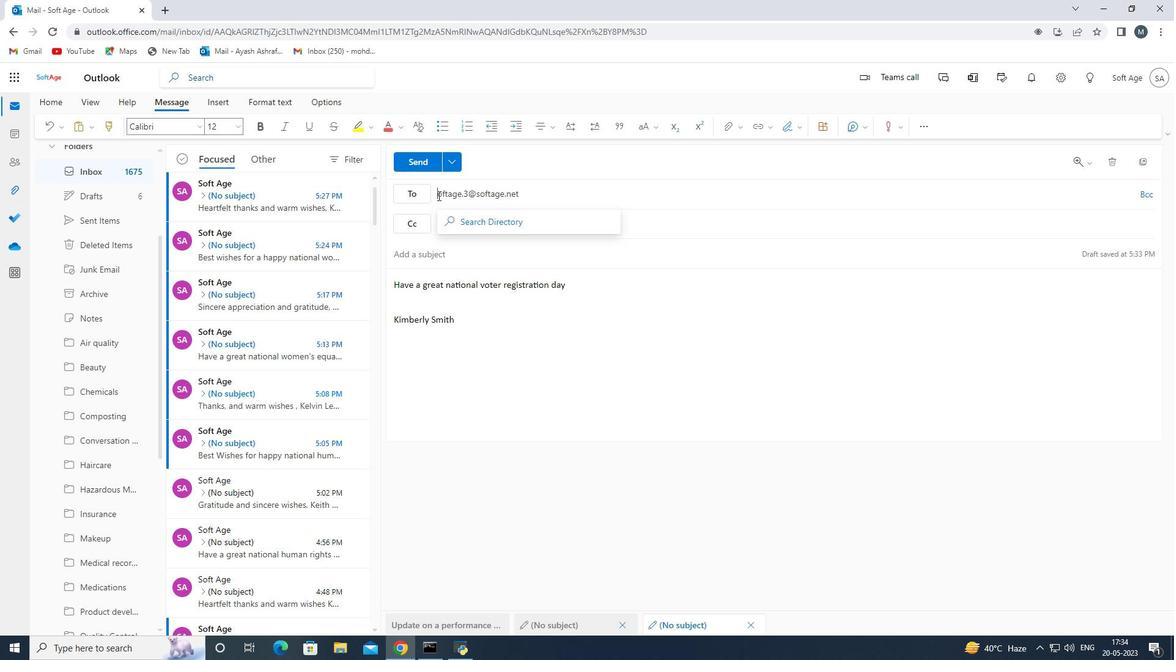 
Action: Key pressed s
Screenshot: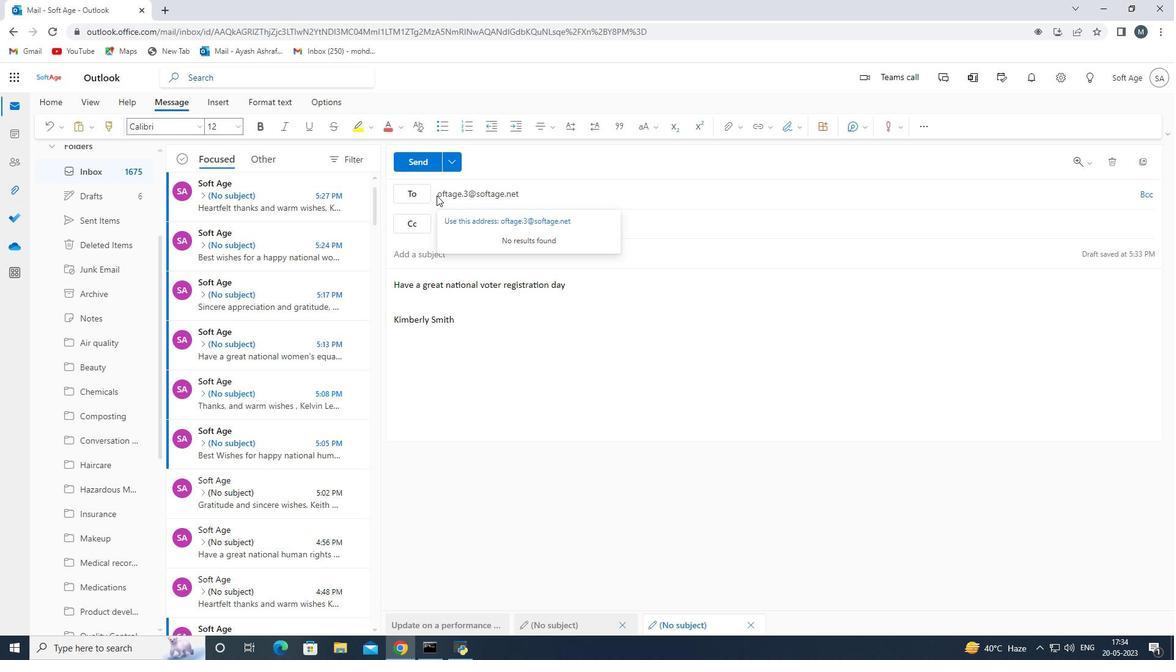 
Action: Mouse moved to (542, 217)
Screenshot: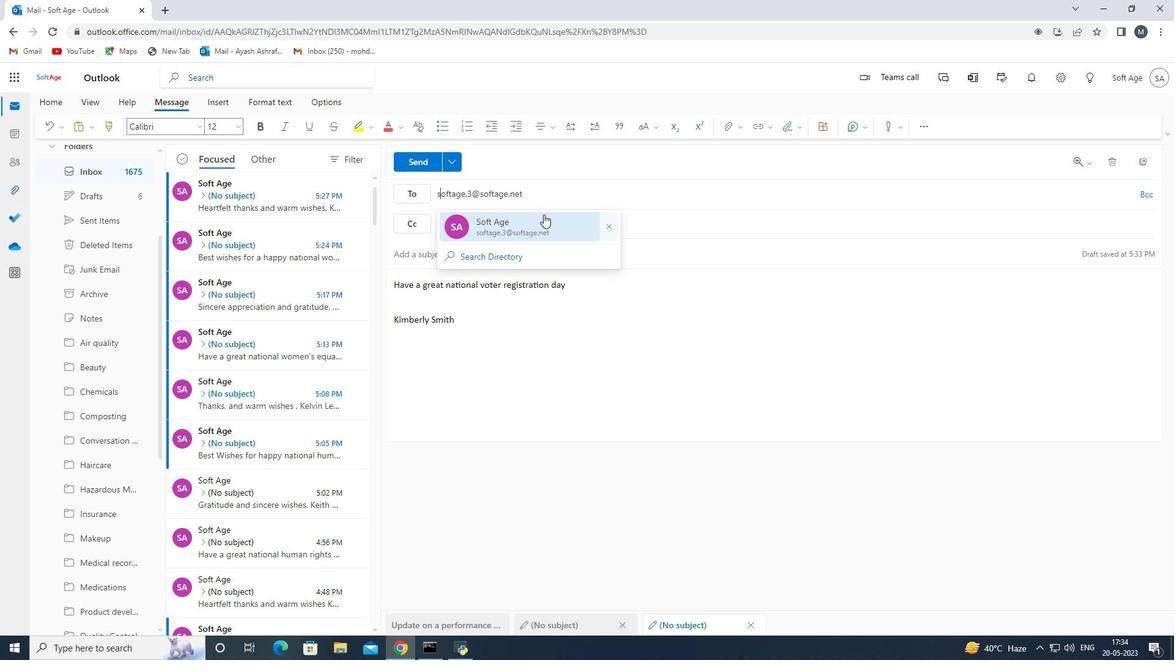 
Action: Mouse pressed left at (542, 217)
Screenshot: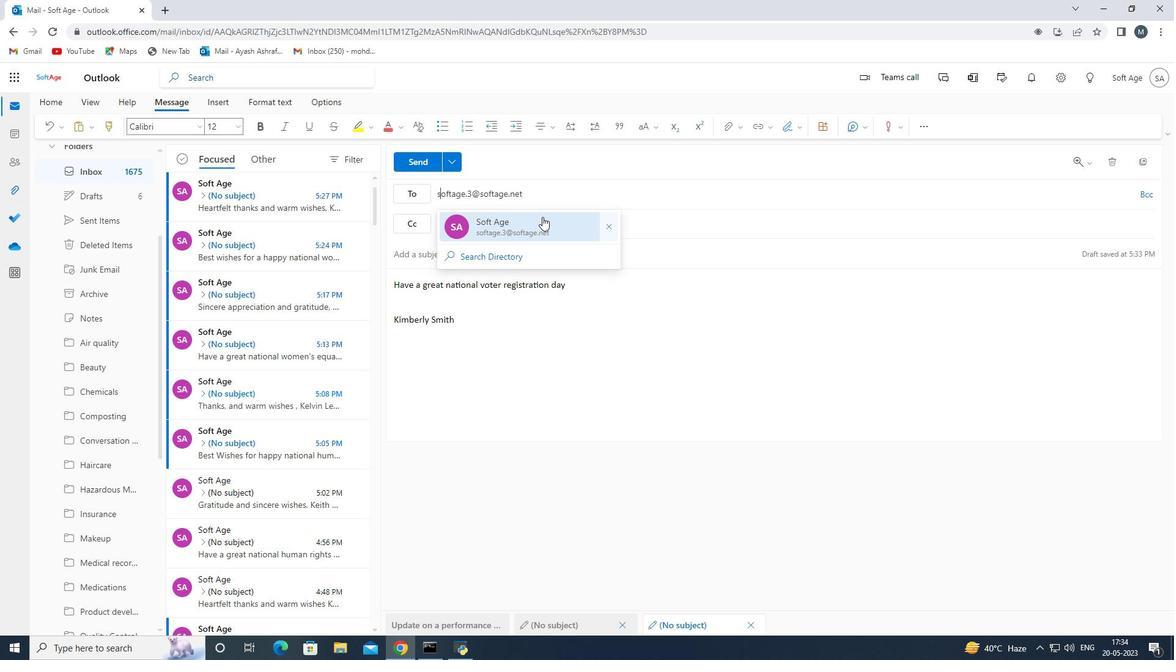 
Action: Mouse moved to (107, 643)
Screenshot: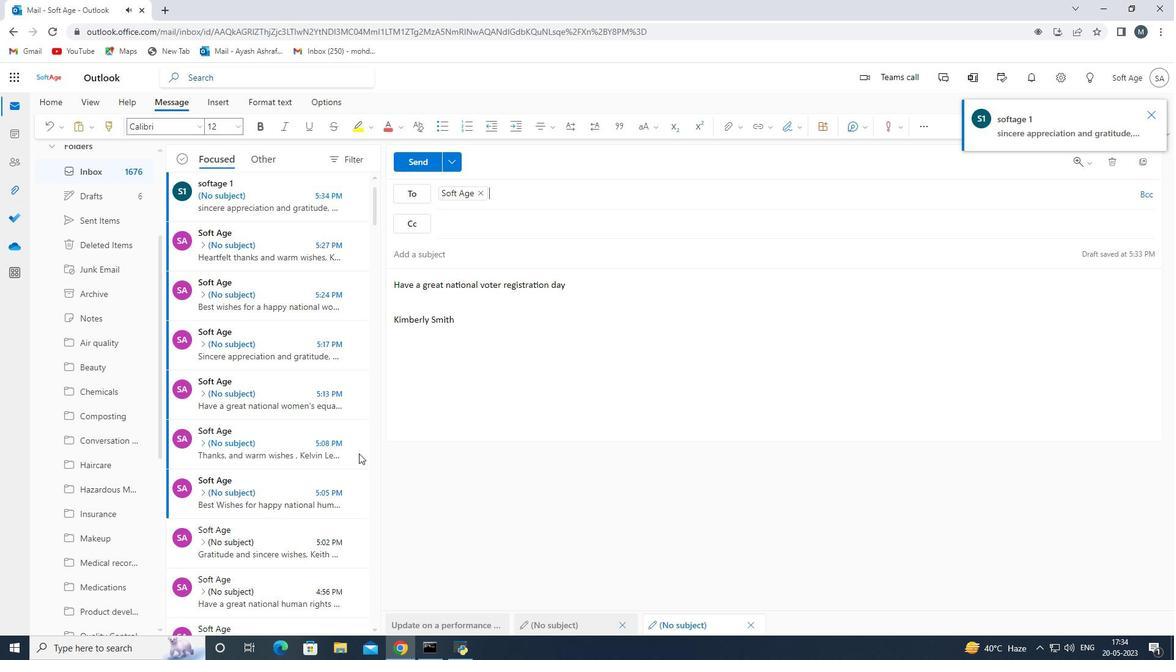 
Action: Mouse scrolled (114, 638) with delta (0, 0)
Screenshot: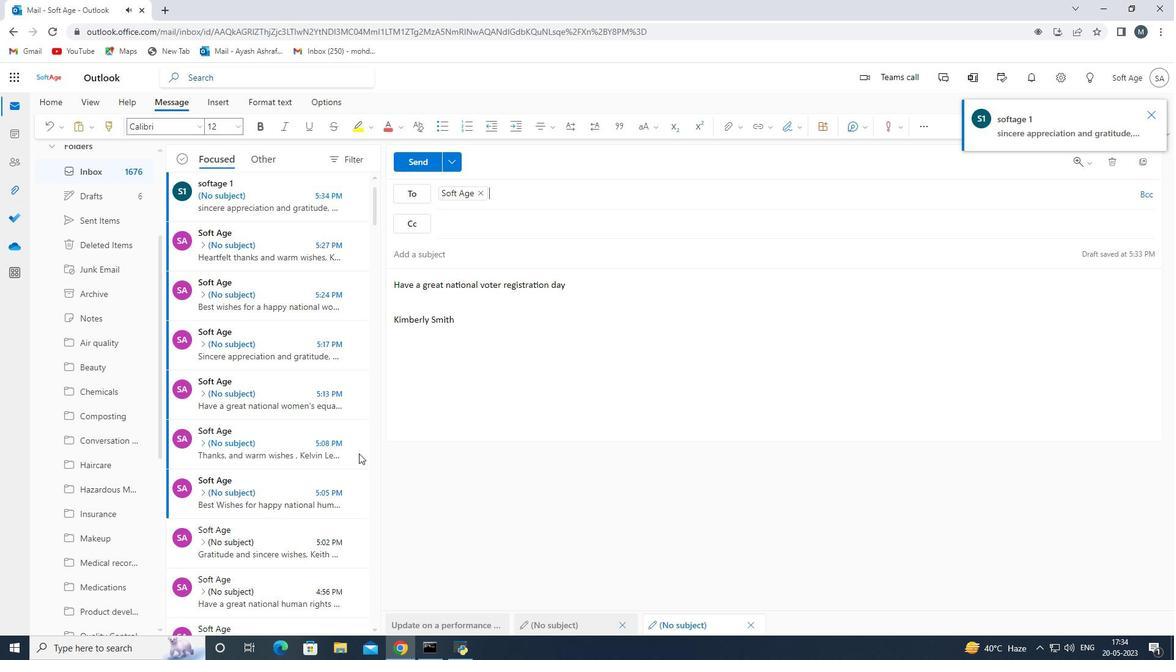 
Action: Mouse moved to (94, 654)
Screenshot: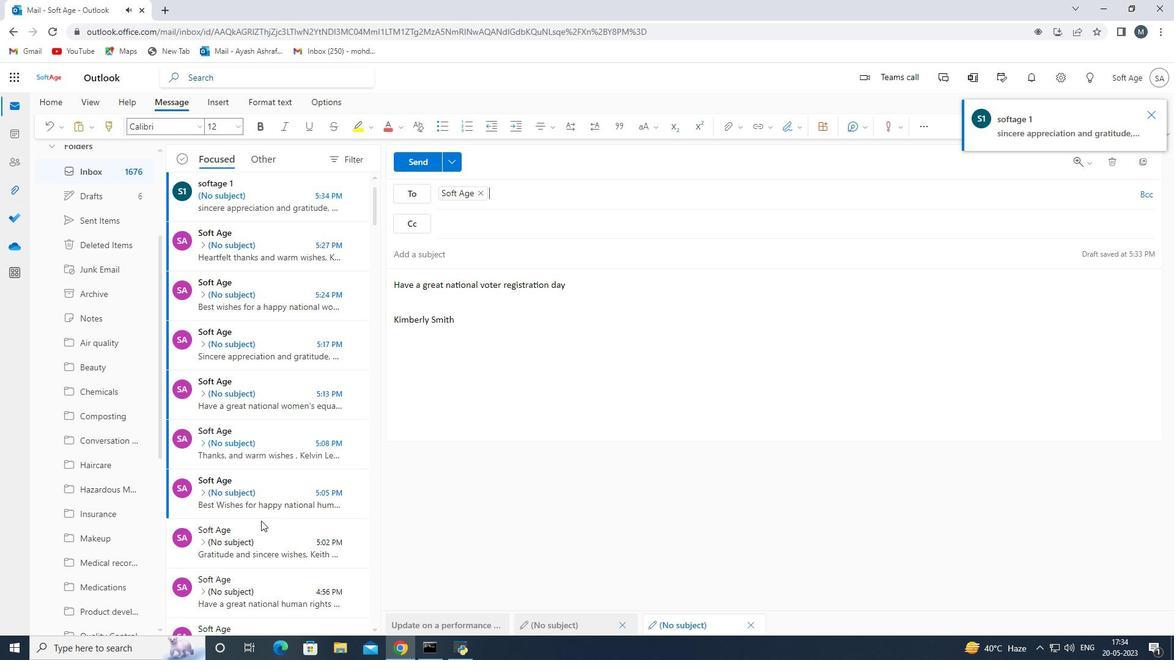 
Action: Mouse scrolled (96, 654) with delta (0, 0)
Screenshot: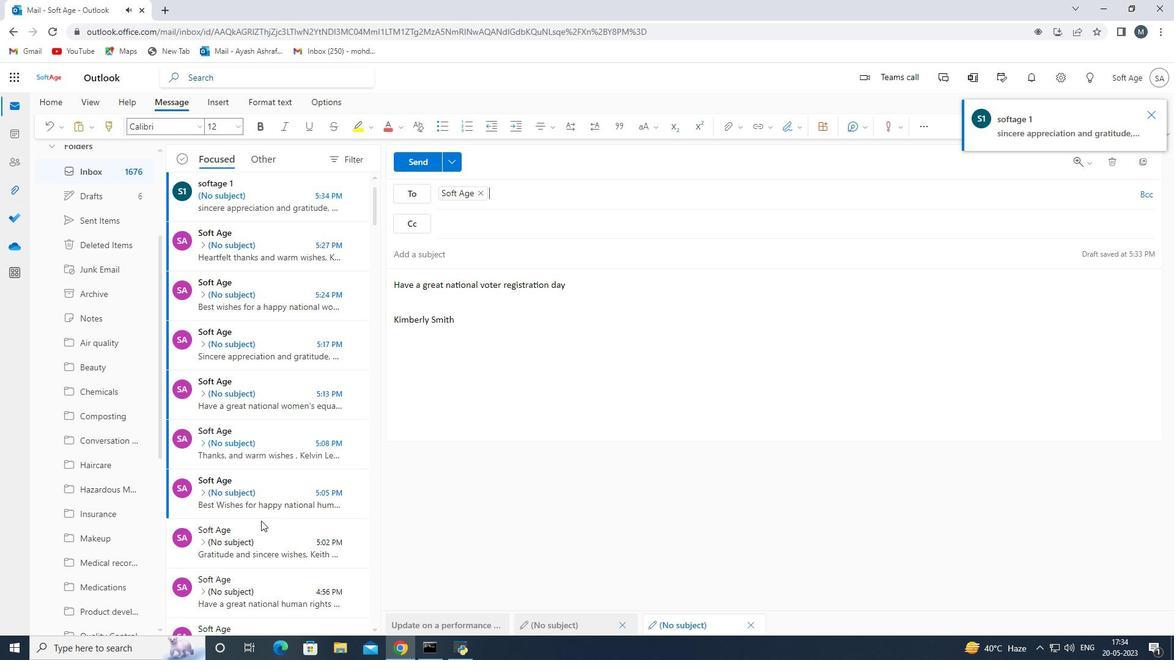 
Action: Mouse moved to (93, 656)
Screenshot: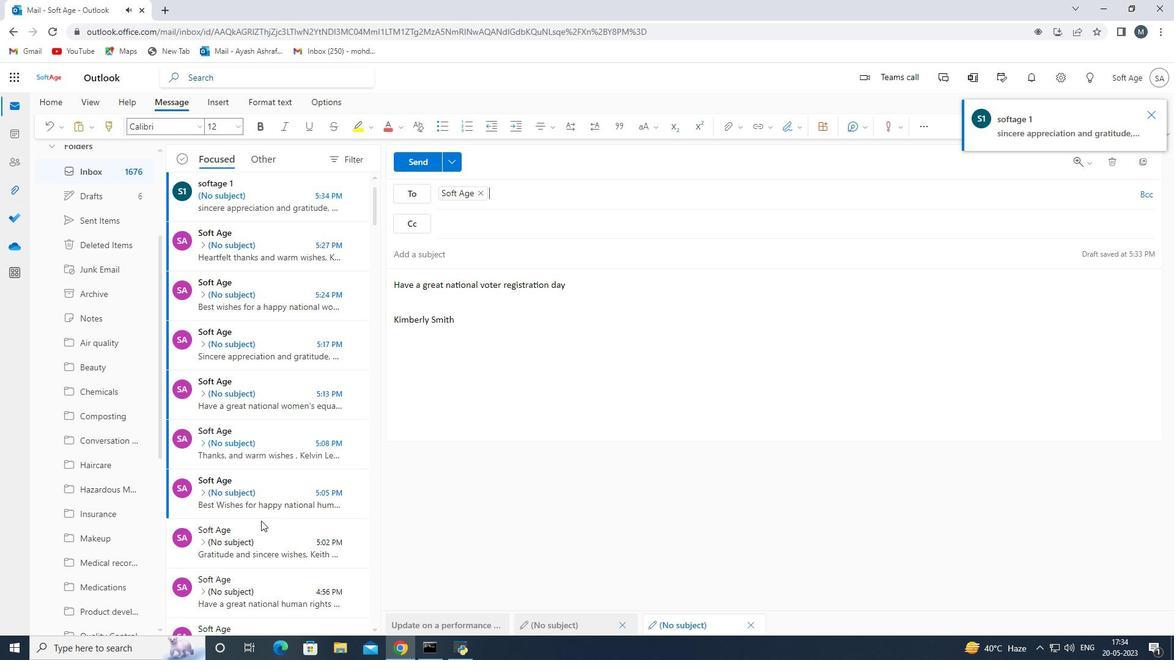 
Action: Mouse scrolled (93, 656) with delta (0, 0)
Screenshot: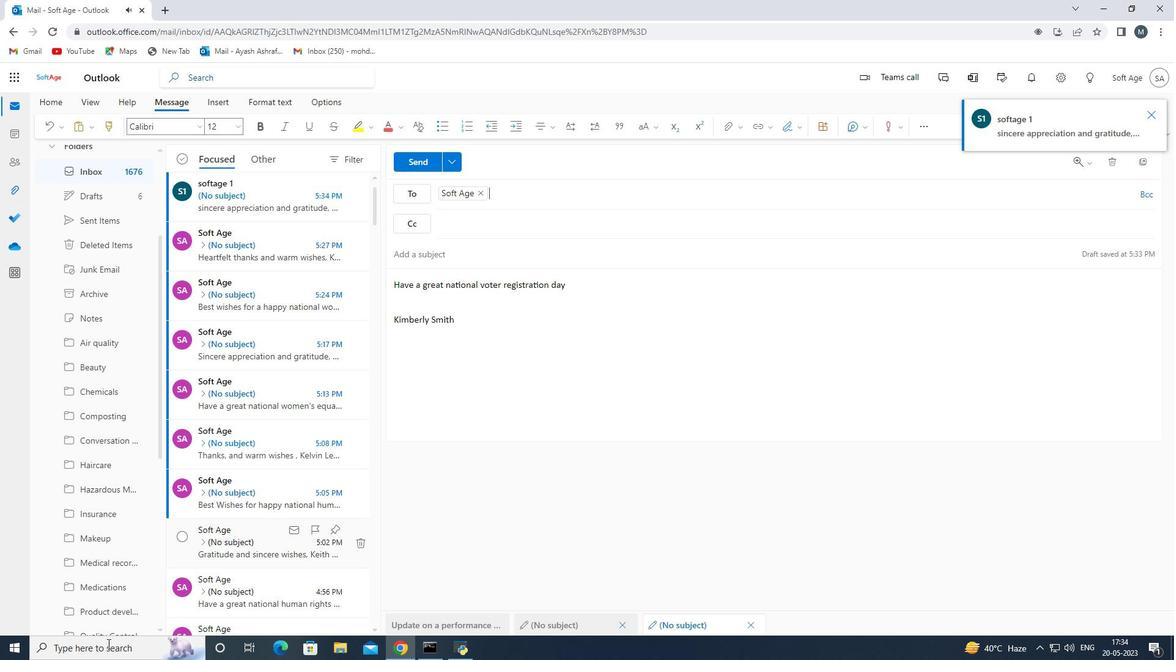 
Action: Mouse moved to (98, 509)
Screenshot: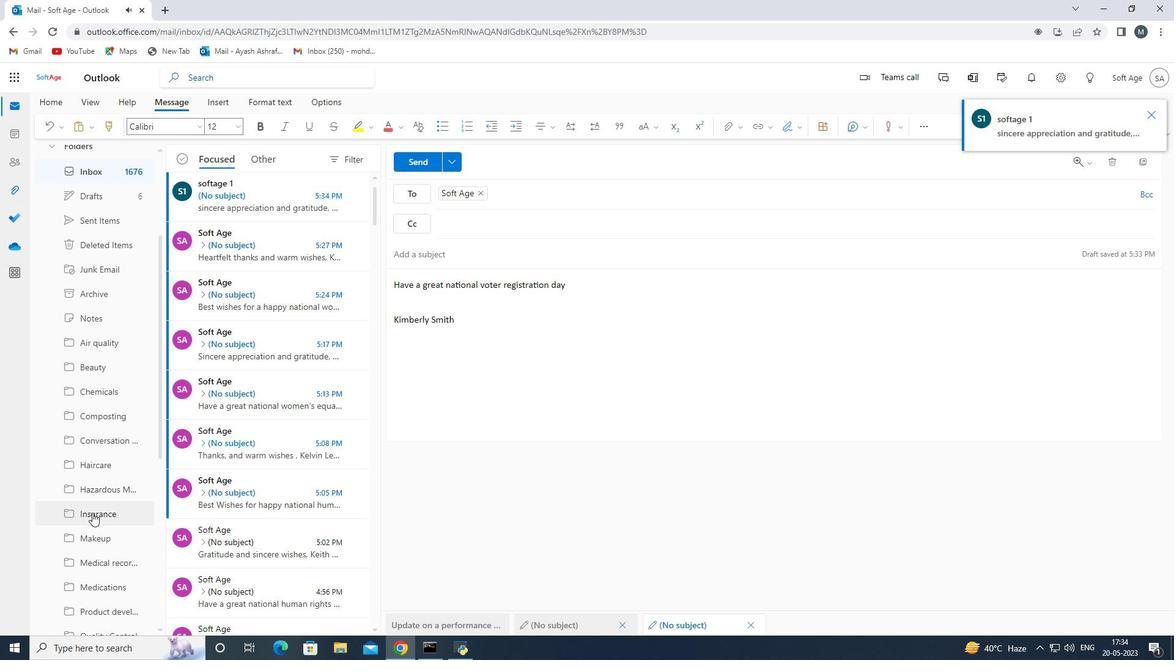 
Action: Mouse scrolled (98, 508) with delta (0, 0)
Screenshot: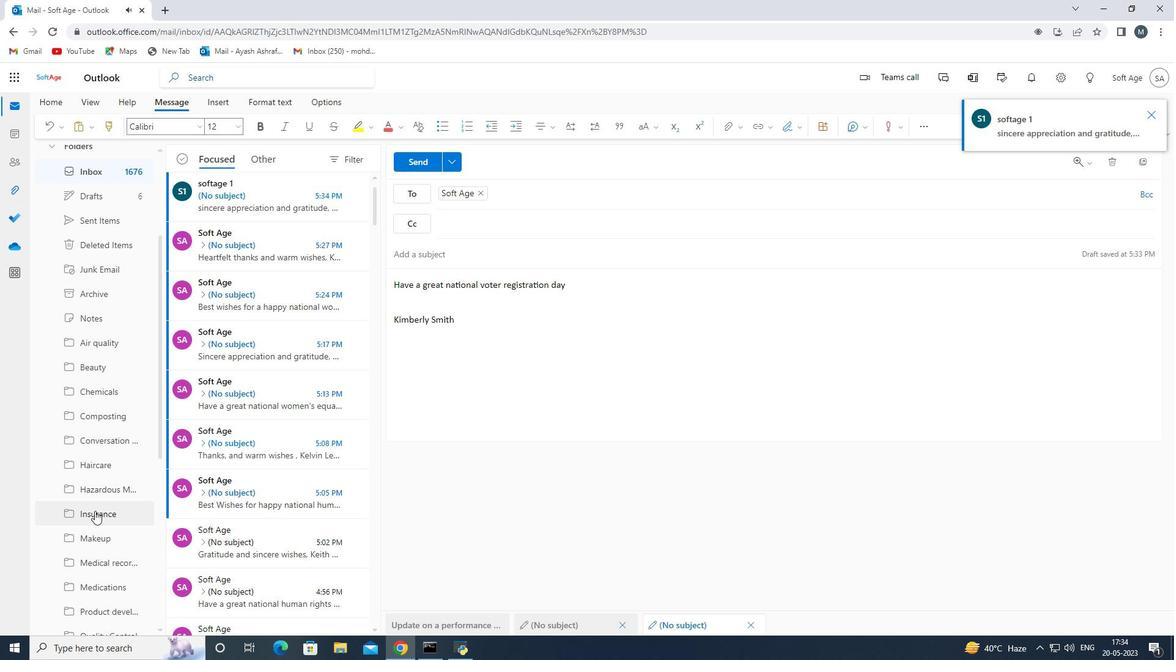 
Action: Mouse scrolled (98, 508) with delta (0, 0)
Screenshot: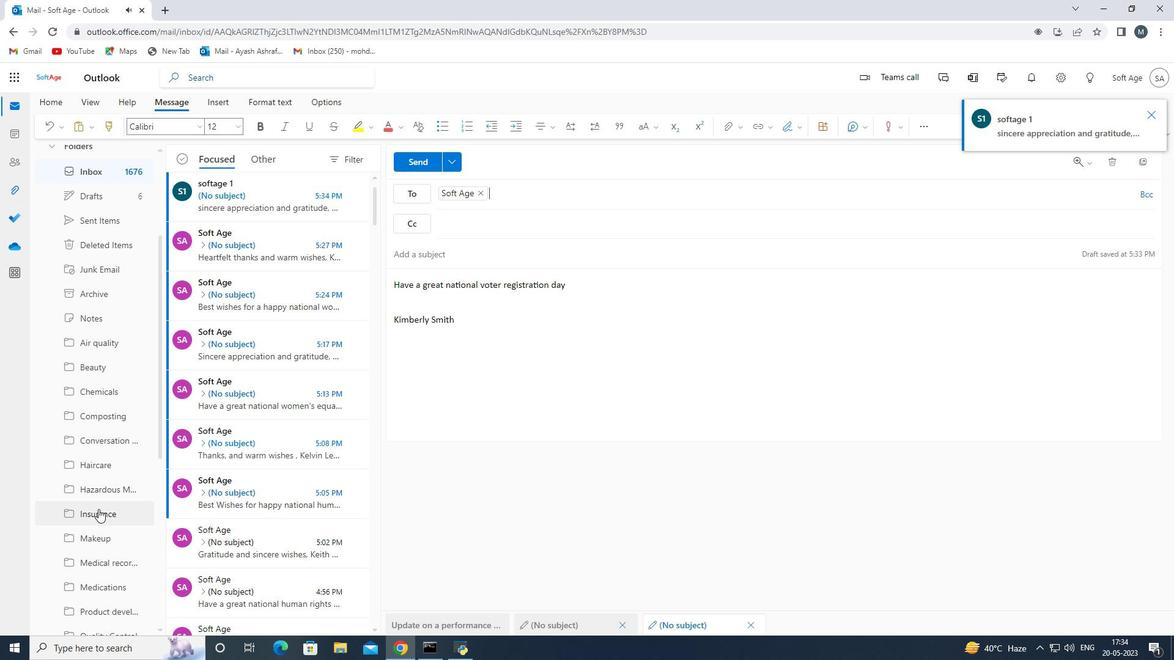 
Action: Mouse scrolled (98, 508) with delta (0, 0)
Screenshot: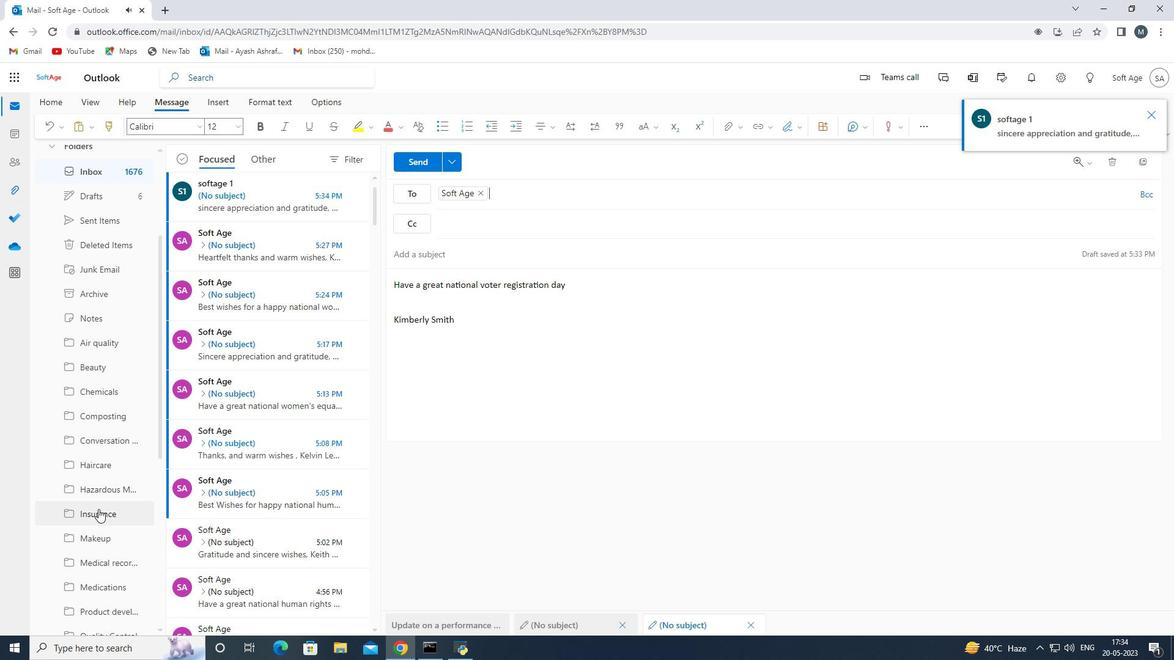 
Action: Mouse scrolled (98, 508) with delta (0, 0)
Screenshot: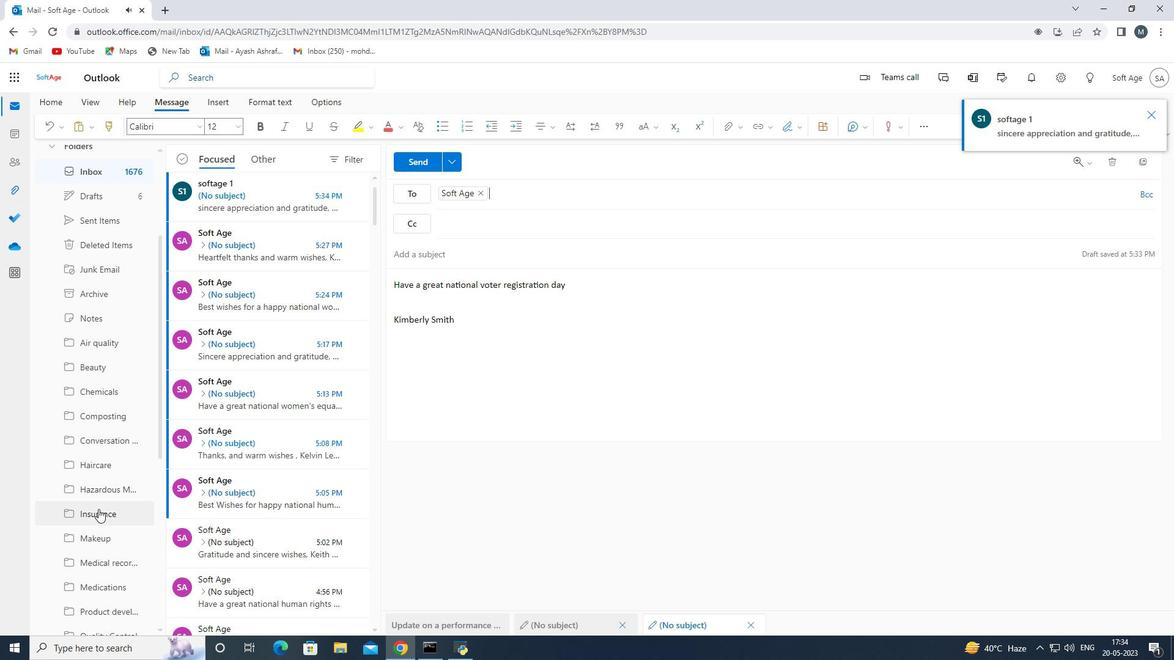 
Action: Mouse moved to (97, 585)
Screenshot: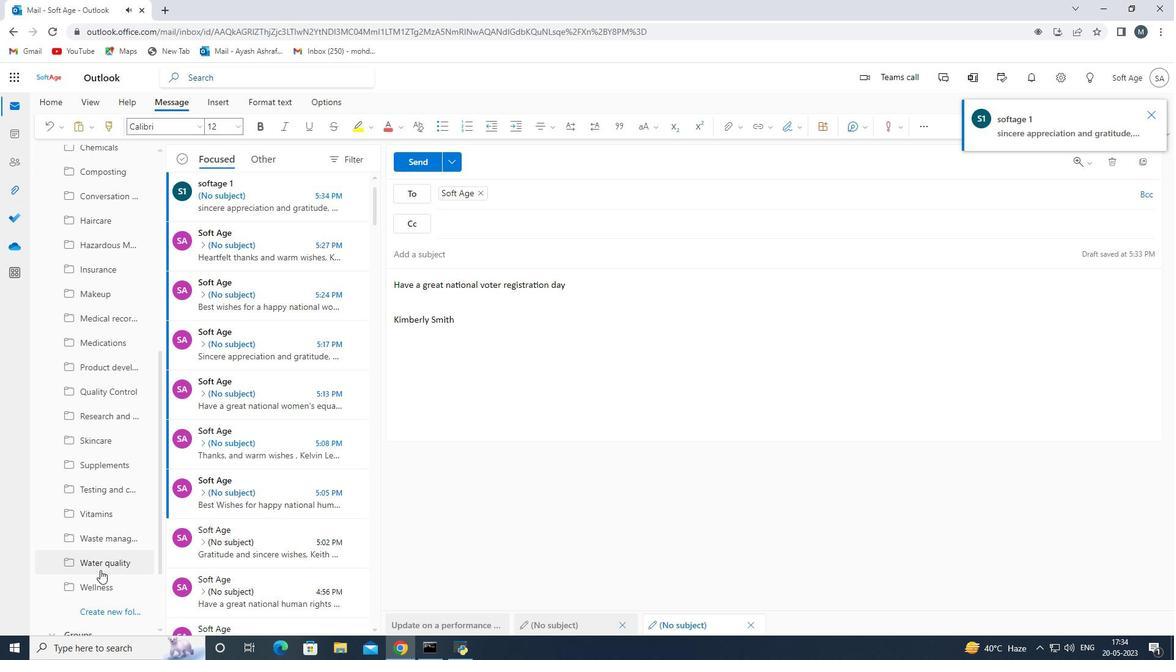 
Action: Mouse scrolled (97, 584) with delta (0, 0)
Screenshot: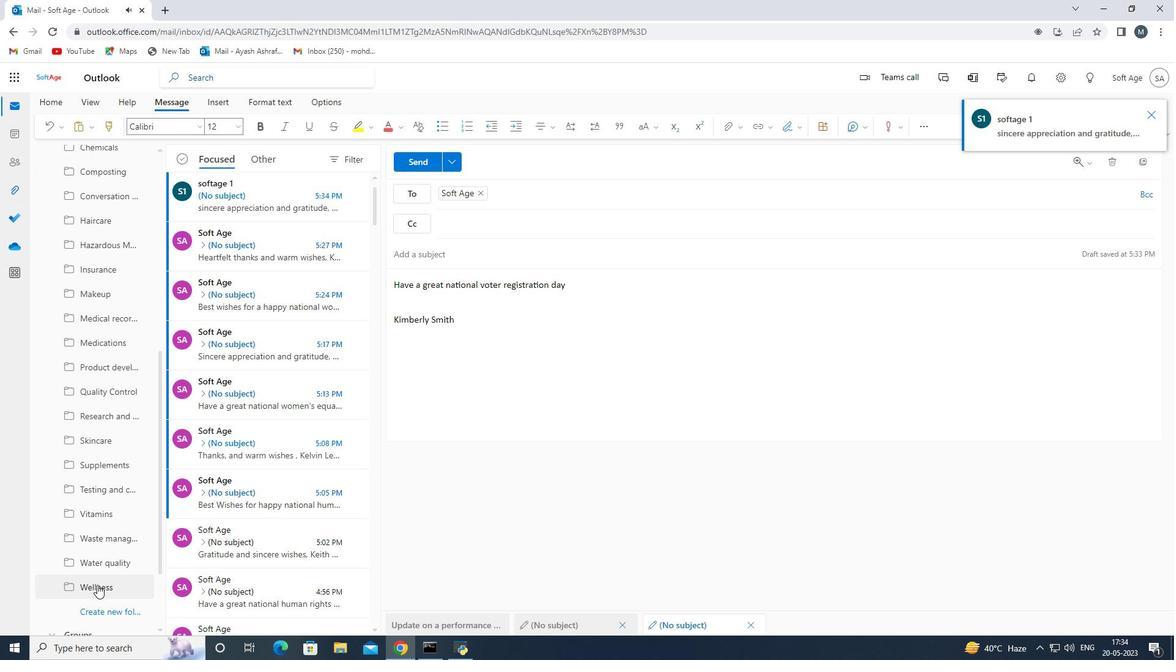 
Action: Mouse moved to (111, 547)
Screenshot: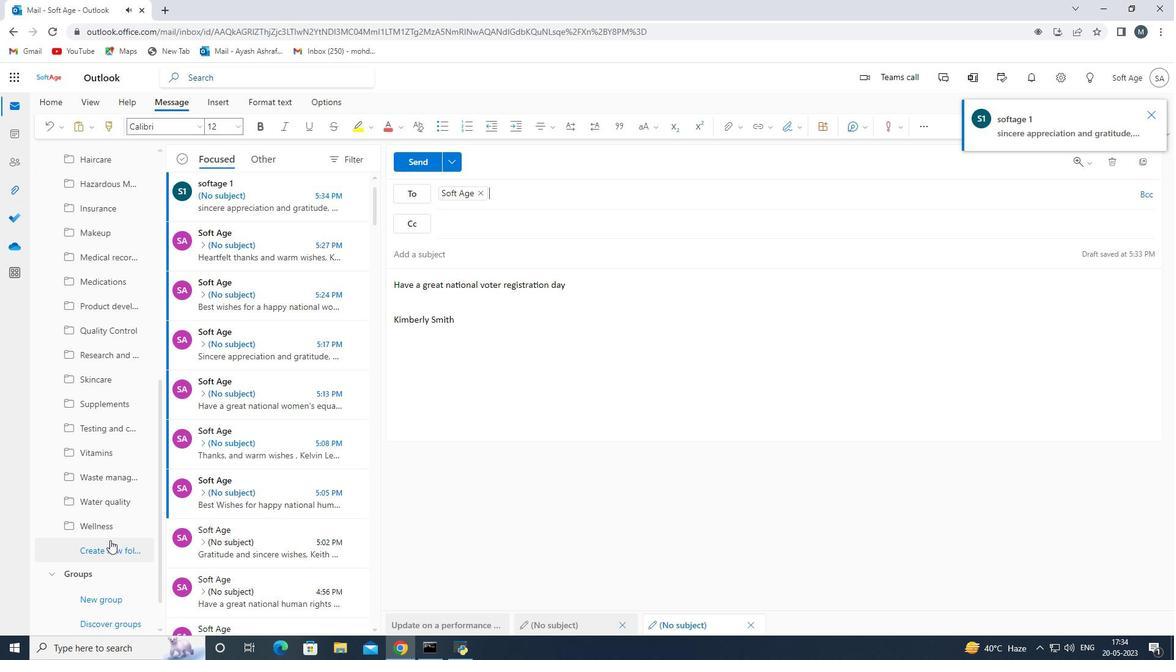 
Action: Mouse pressed left at (111, 547)
Screenshot: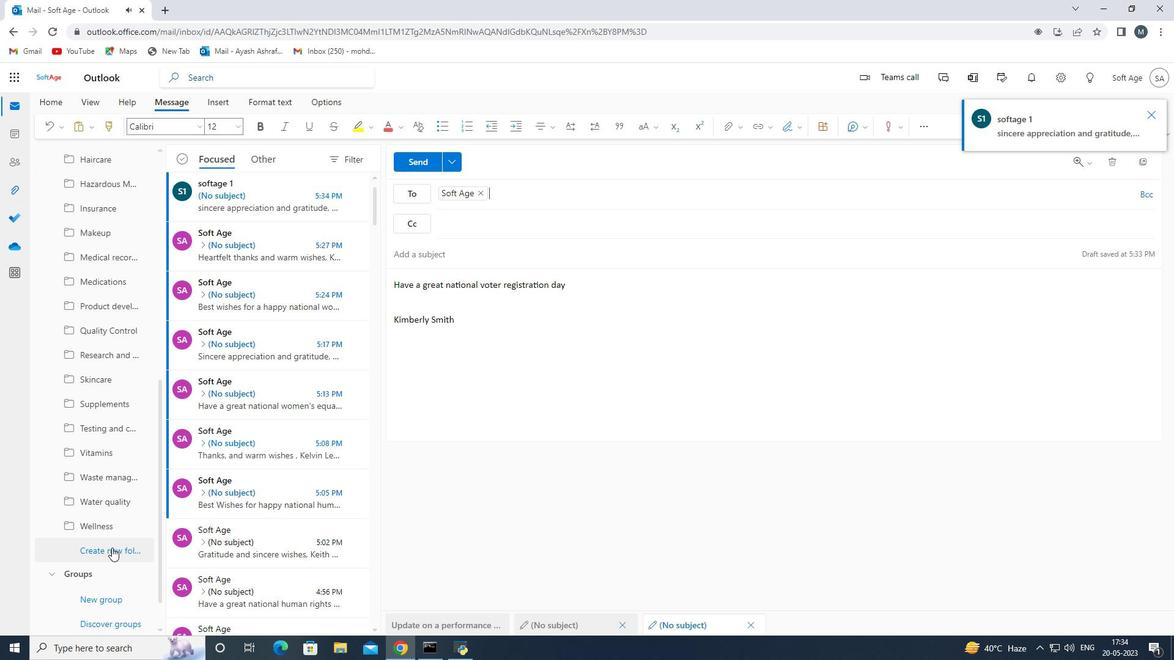 
Action: Mouse moved to (113, 558)
Screenshot: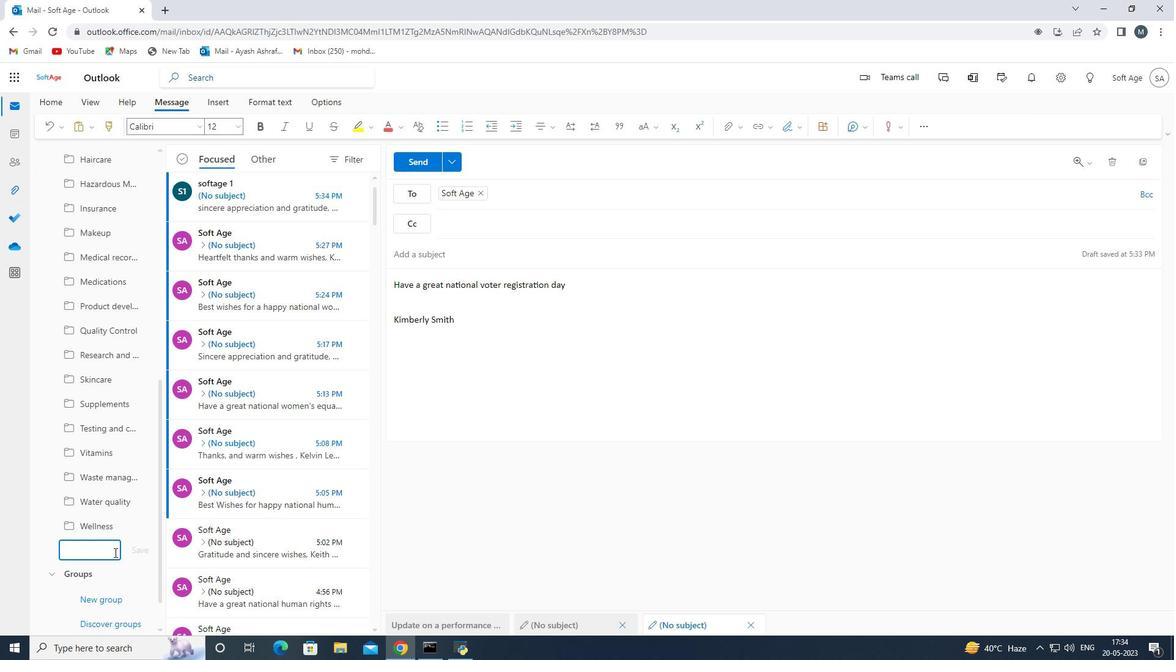 
Action: Mouse pressed left at (113, 558)
Screenshot: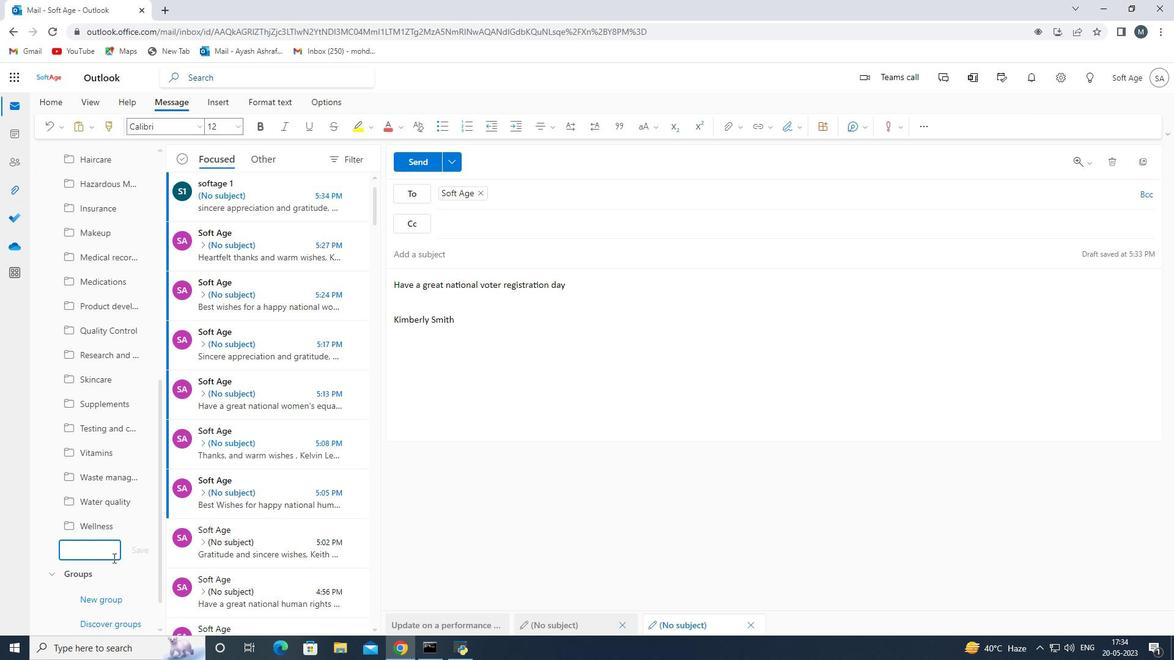 
Action: Key pressed <Key.shift>ss<Key.backspace><Key.backspace><Key.shift><Key.shift><Key.shift><Key.shift>supply<Key.space><Key.shift>Chain<Key.space>
Screenshot: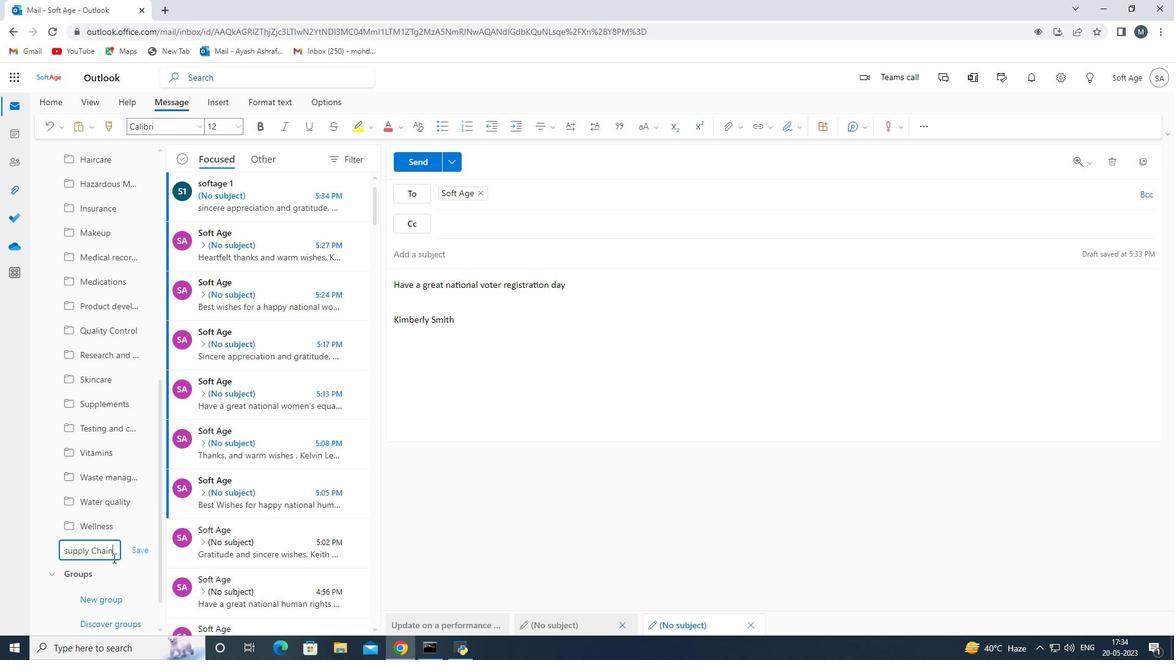 
Action: Mouse moved to (133, 554)
Screenshot: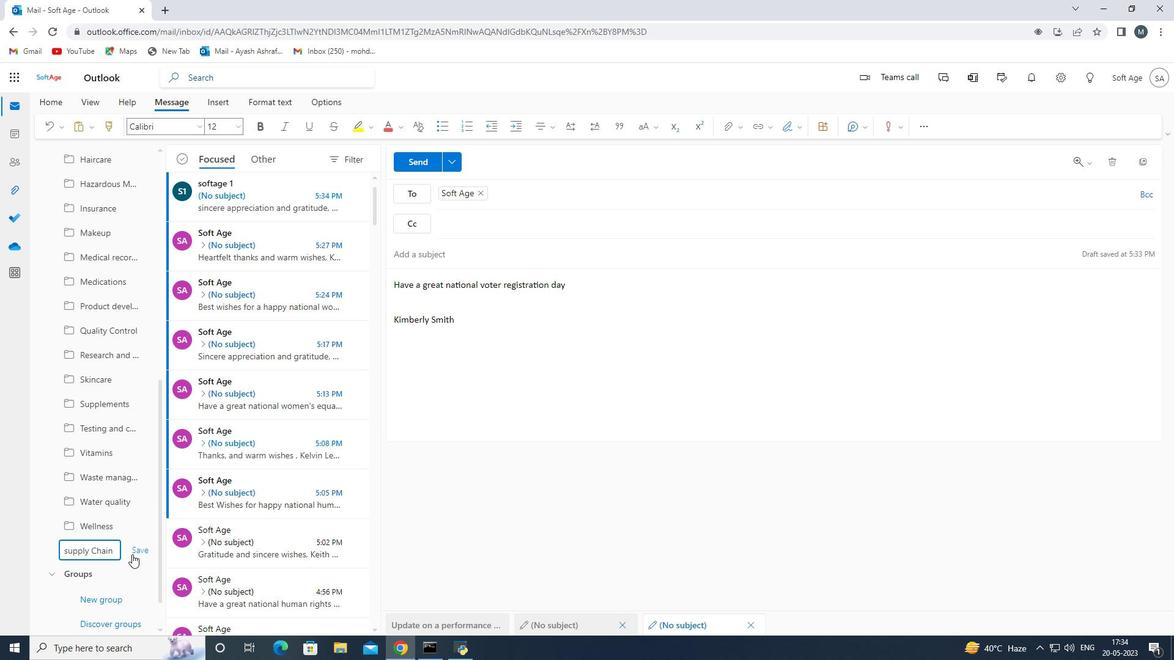 
Action: Mouse pressed left at (133, 554)
Screenshot: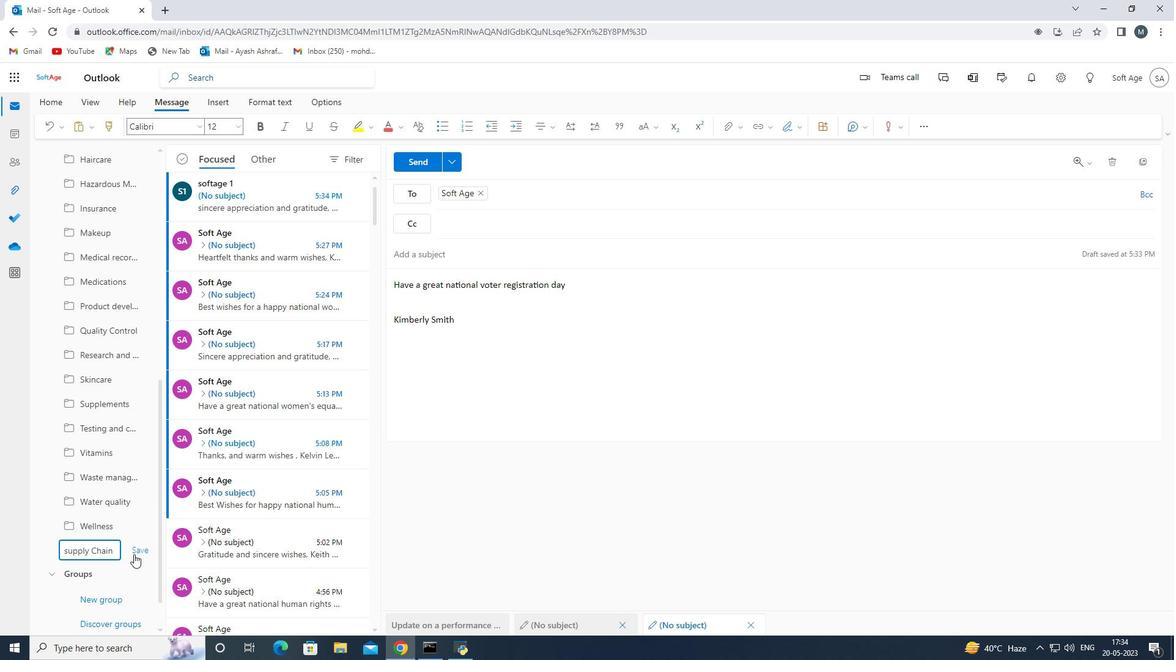 
Action: Mouse moved to (423, 165)
Screenshot: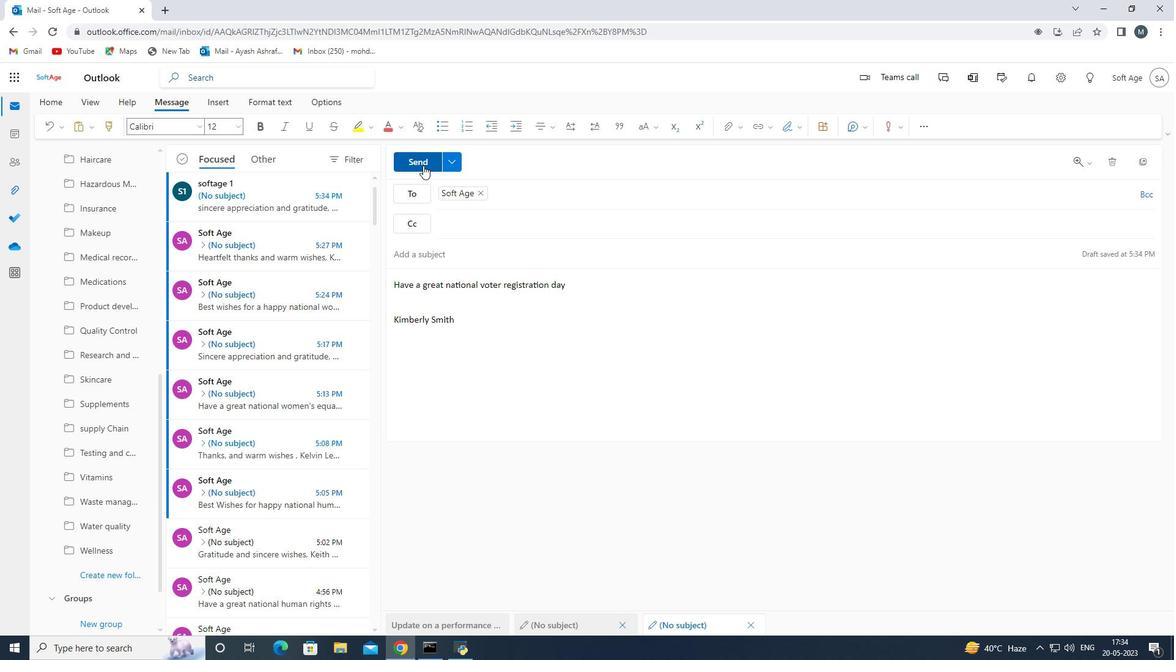 
Action: Mouse pressed left at (423, 165)
Screenshot: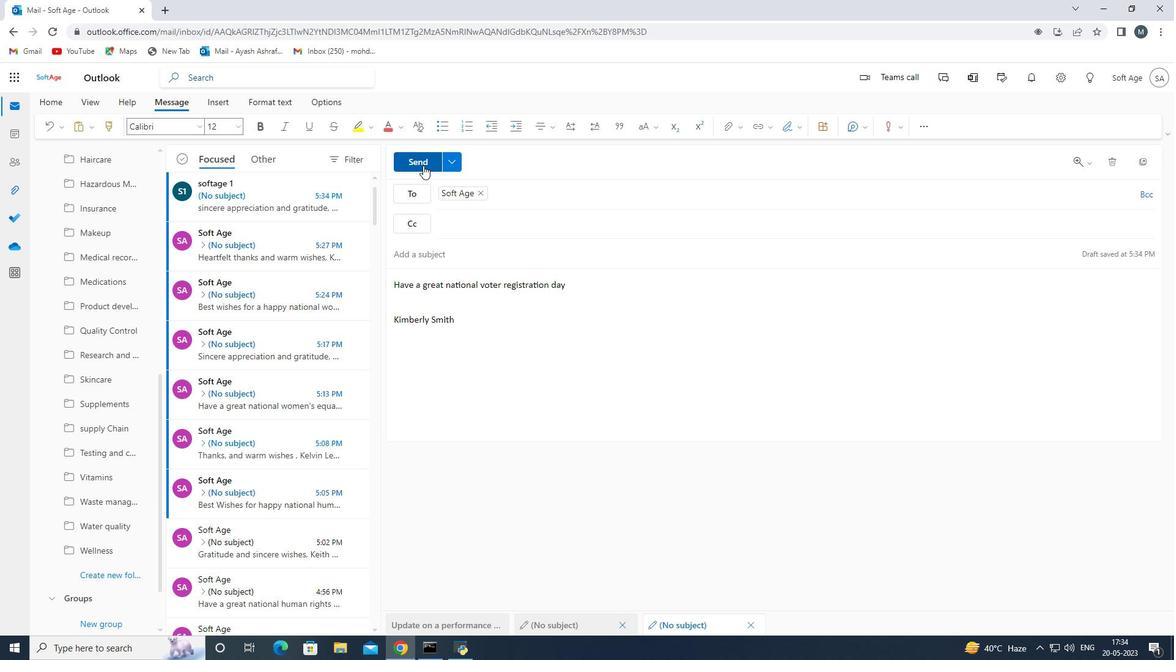
Action: Mouse moved to (588, 377)
Screenshot: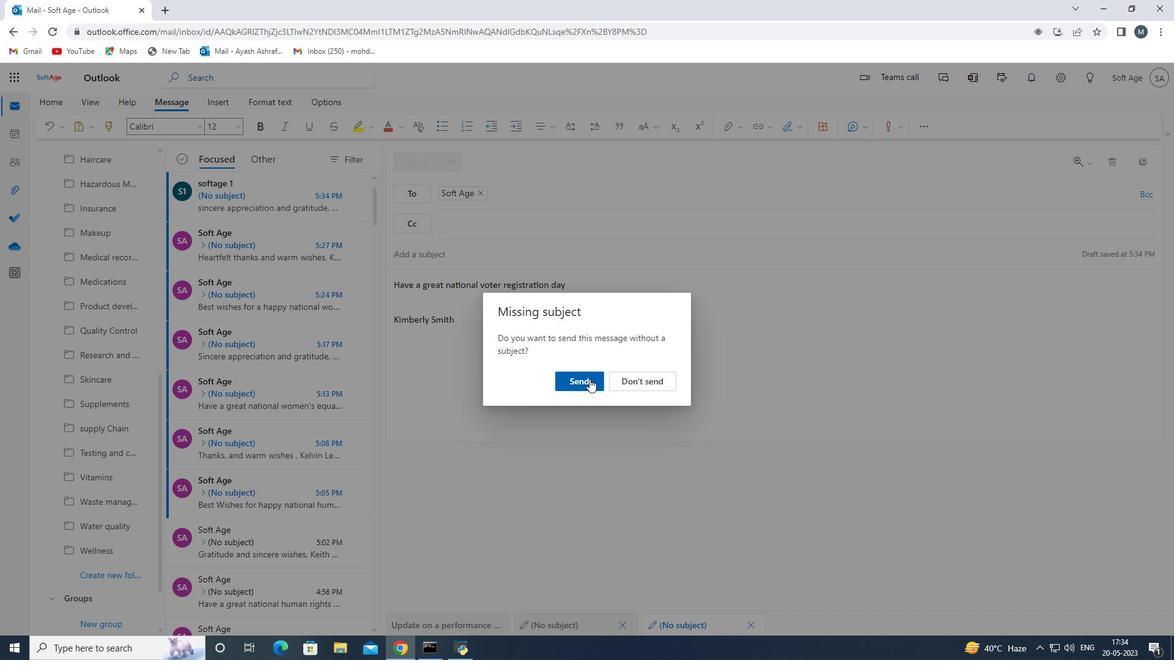 
Action: Mouse pressed left at (588, 377)
Screenshot: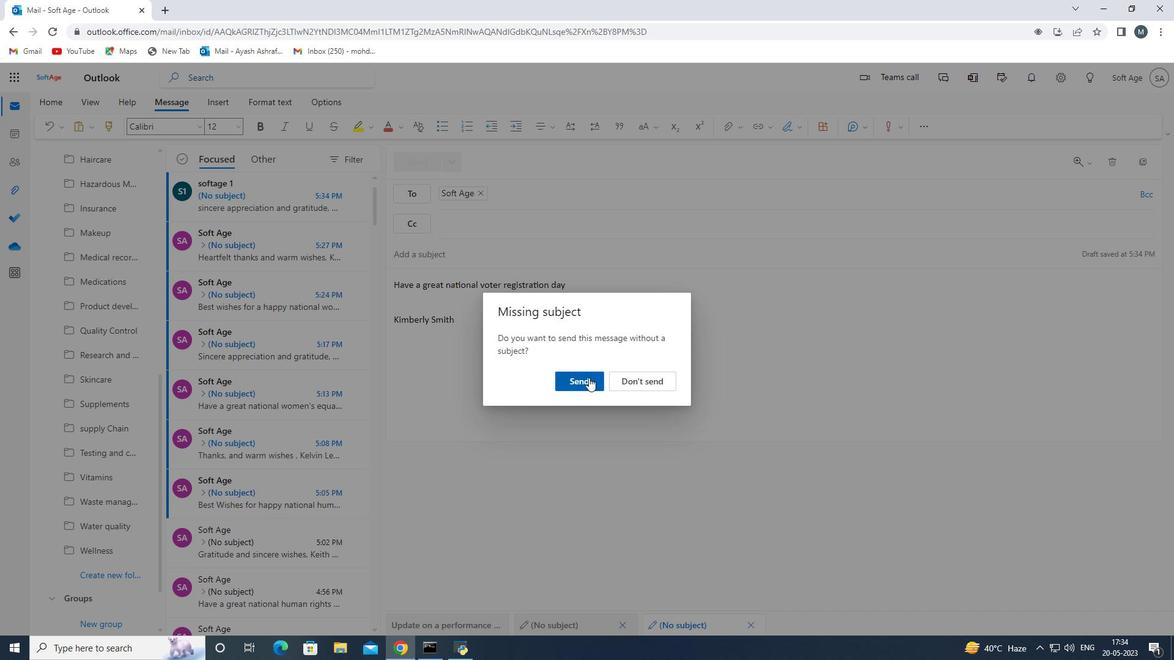 
